 Task: Find connections with filter location Pergamino with filter topic #family with filter profile language English with filter current company Yara International with filter school Janardan Rai Nagar Rajasthan Vidyapeeth University with filter industry Wood Product Manufacturing with filter service category Video Production with filter keywords title Music Producer
Action: Mouse moved to (533, 108)
Screenshot: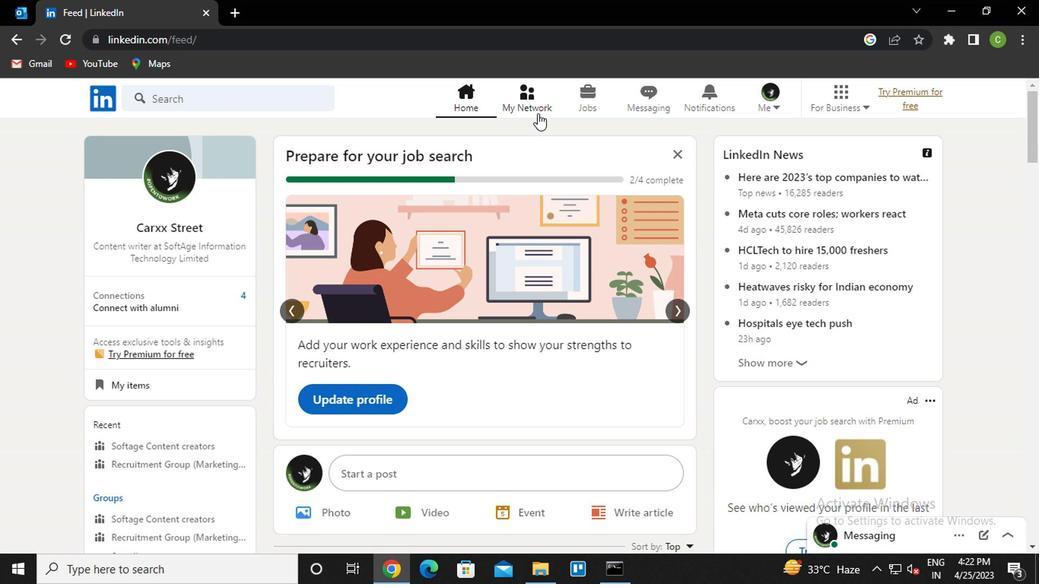 
Action: Mouse pressed left at (533, 108)
Screenshot: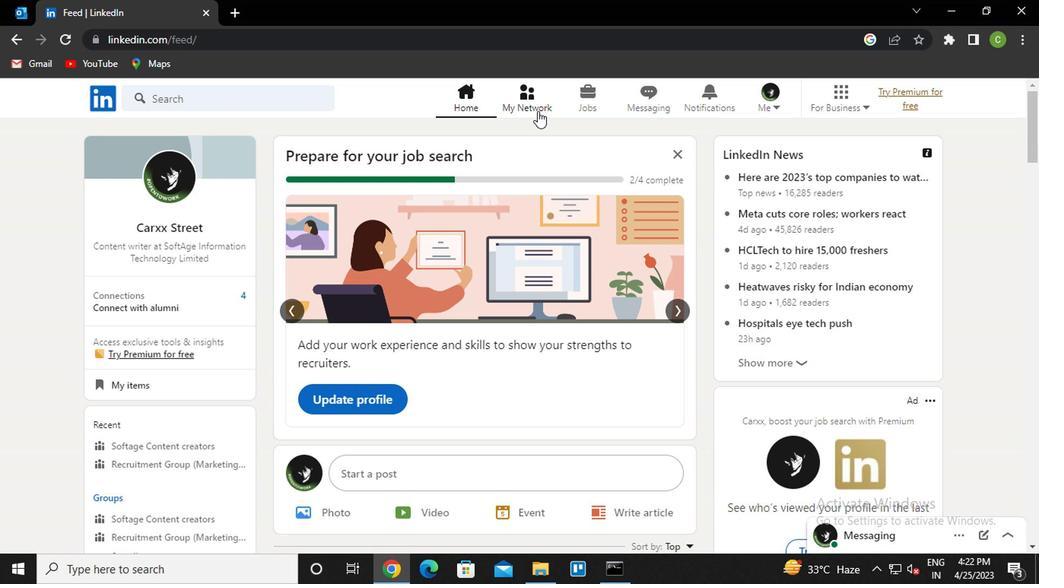 
Action: Mouse moved to (186, 193)
Screenshot: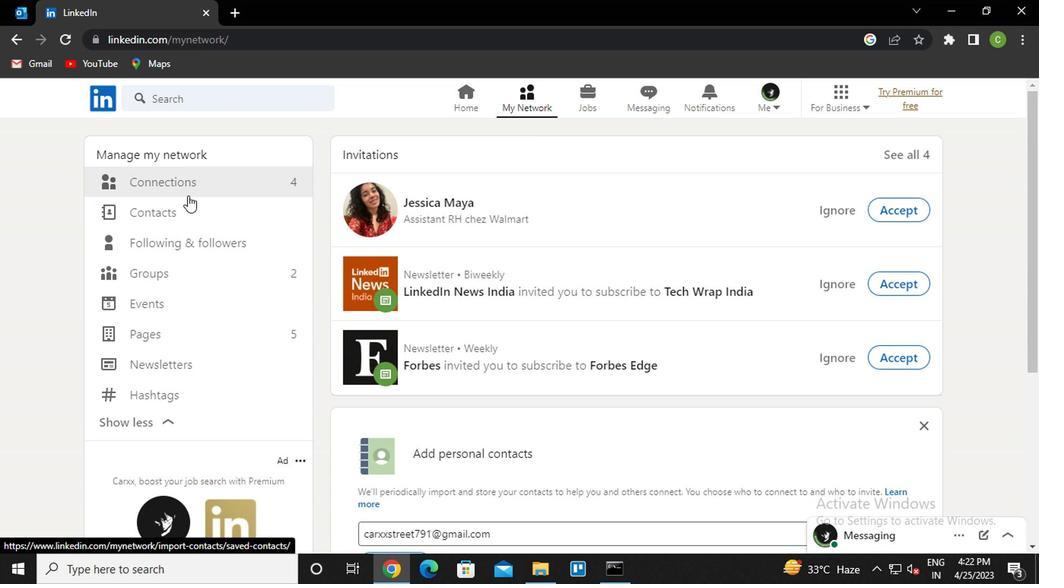 
Action: Mouse pressed left at (186, 193)
Screenshot: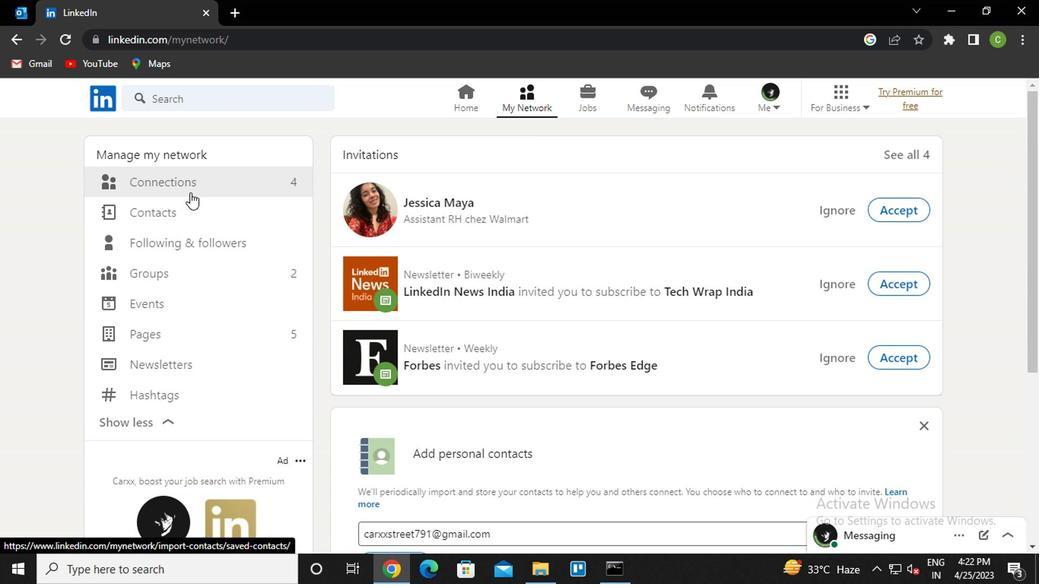 
Action: Mouse moved to (220, 190)
Screenshot: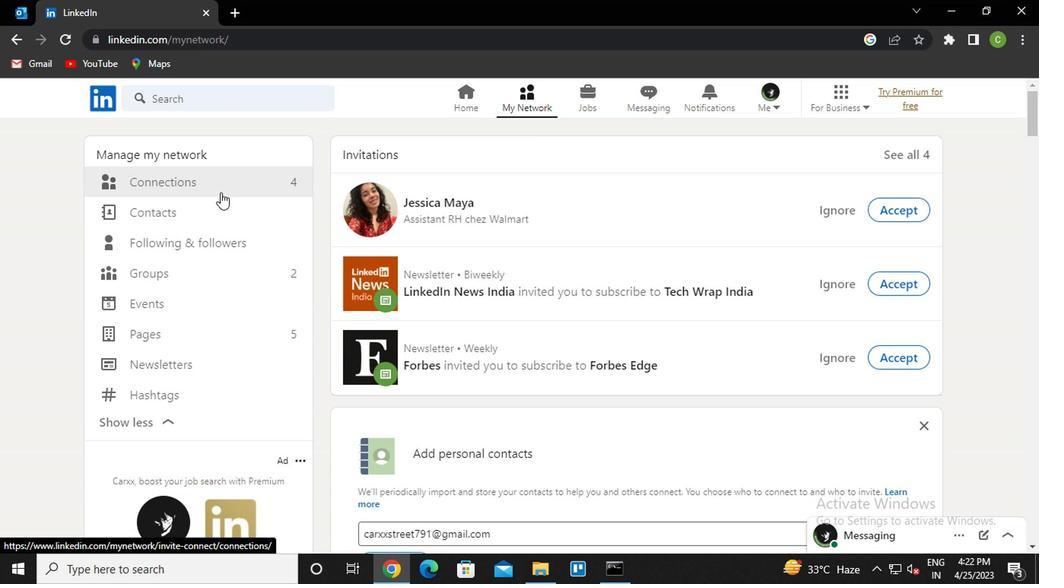
Action: Mouse pressed left at (220, 190)
Screenshot: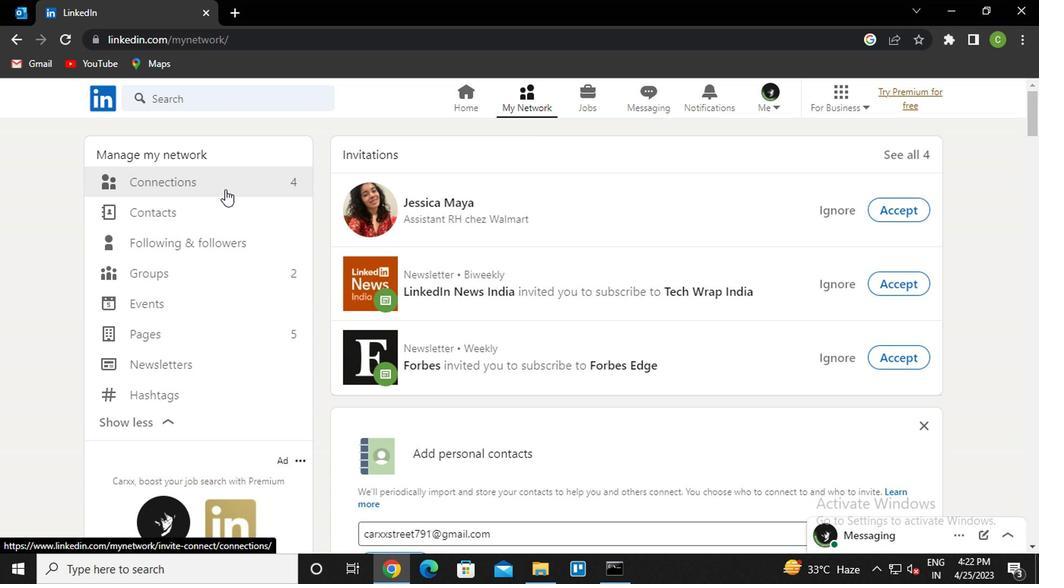 
Action: Mouse moved to (653, 189)
Screenshot: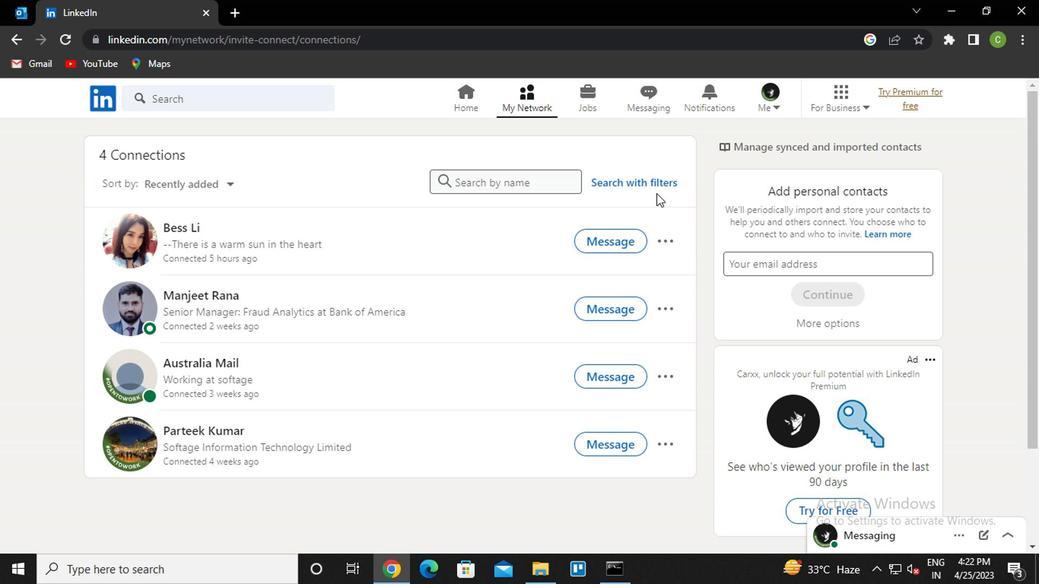 
Action: Mouse pressed left at (653, 189)
Screenshot: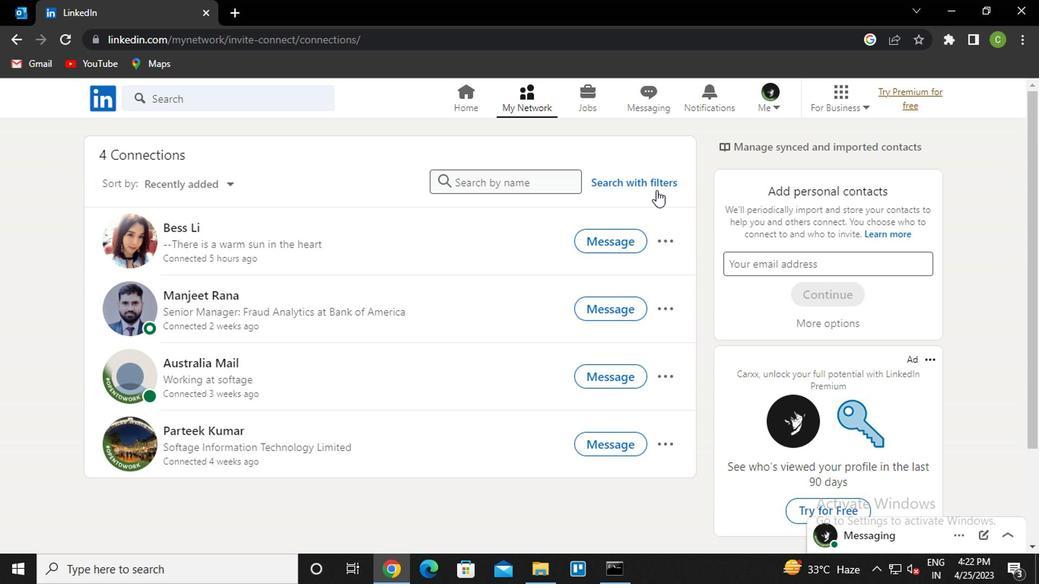
Action: Mouse moved to (514, 143)
Screenshot: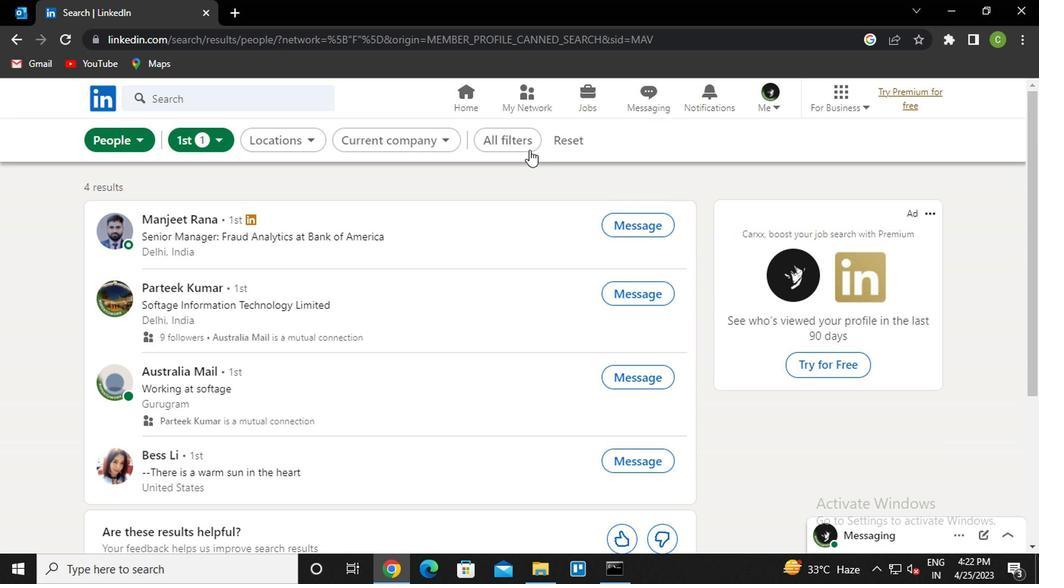 
Action: Mouse pressed left at (514, 143)
Screenshot: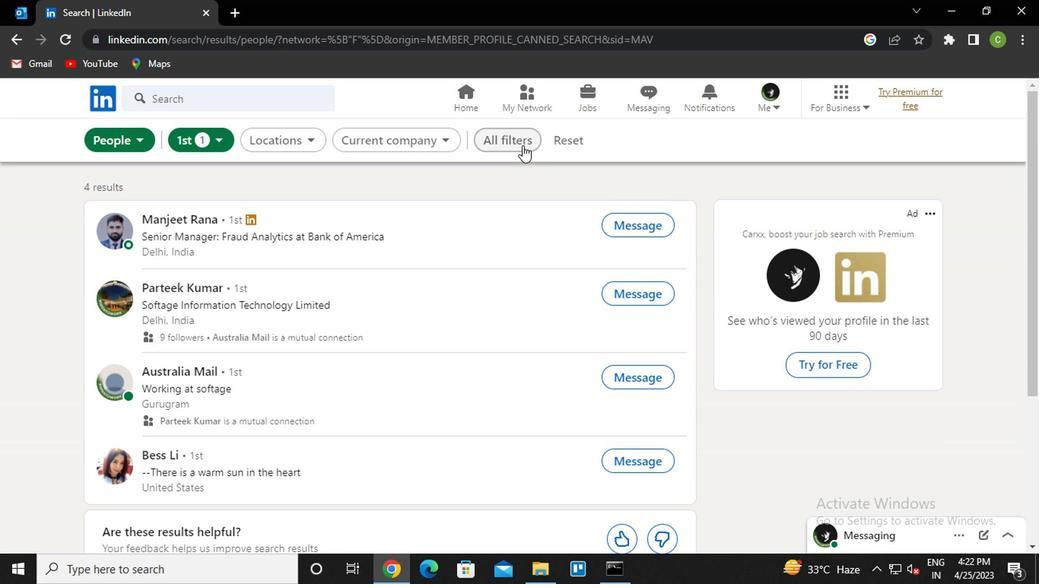
Action: Mouse moved to (779, 311)
Screenshot: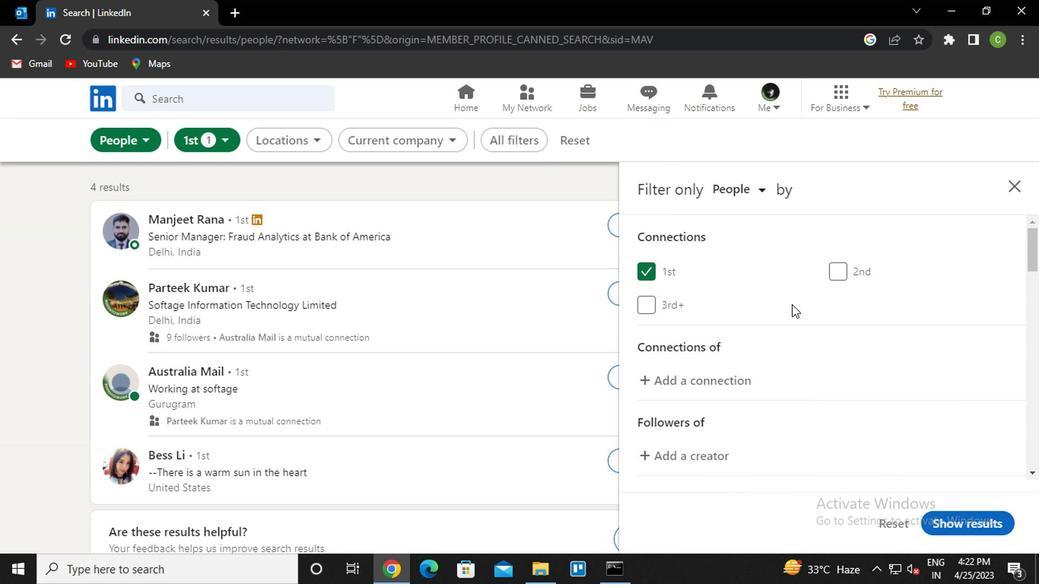 
Action: Mouse scrolled (779, 310) with delta (0, 0)
Screenshot: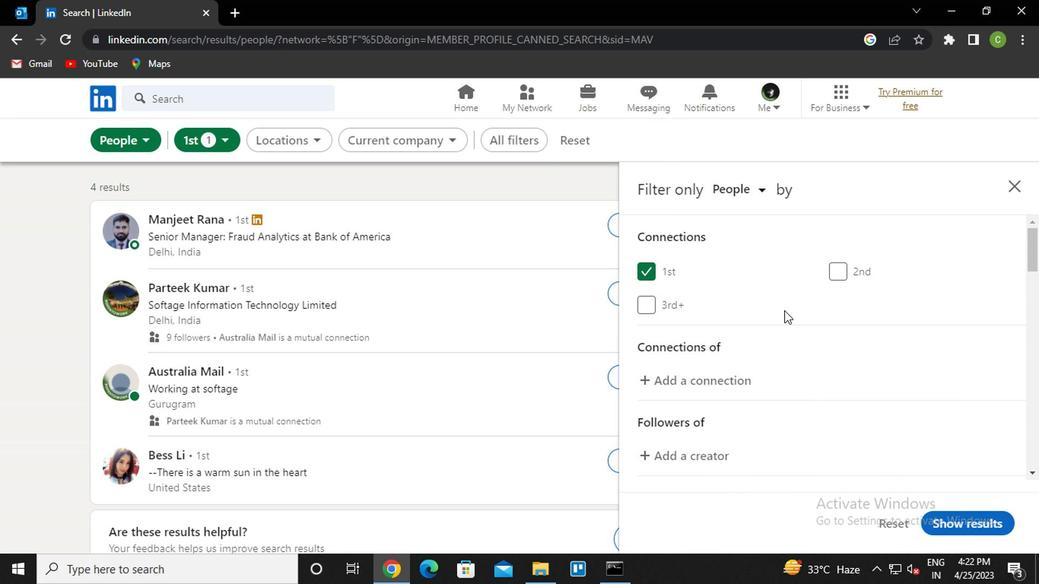 
Action: Mouse scrolled (779, 310) with delta (0, 0)
Screenshot: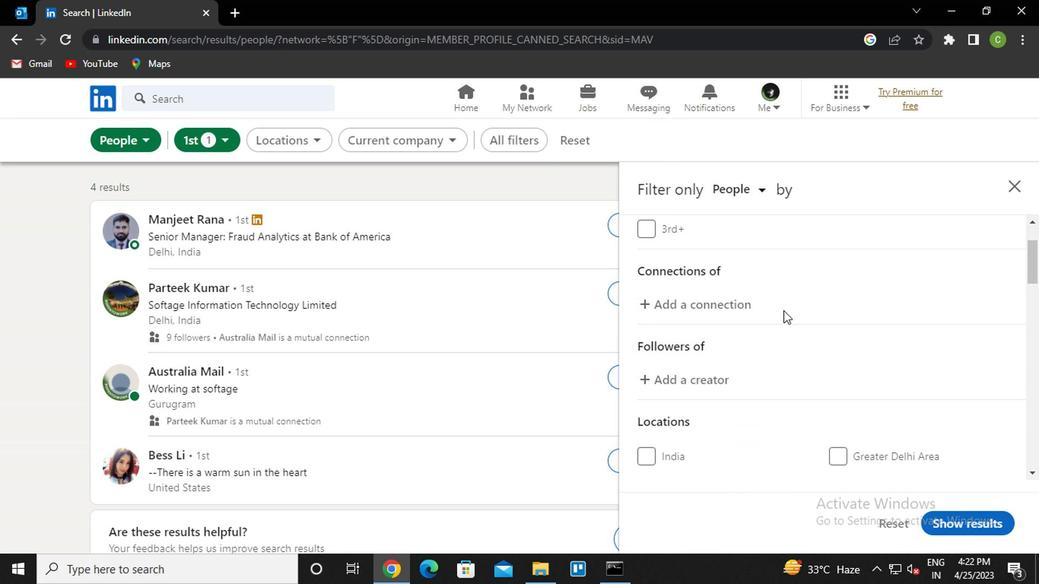 
Action: Mouse moved to (788, 330)
Screenshot: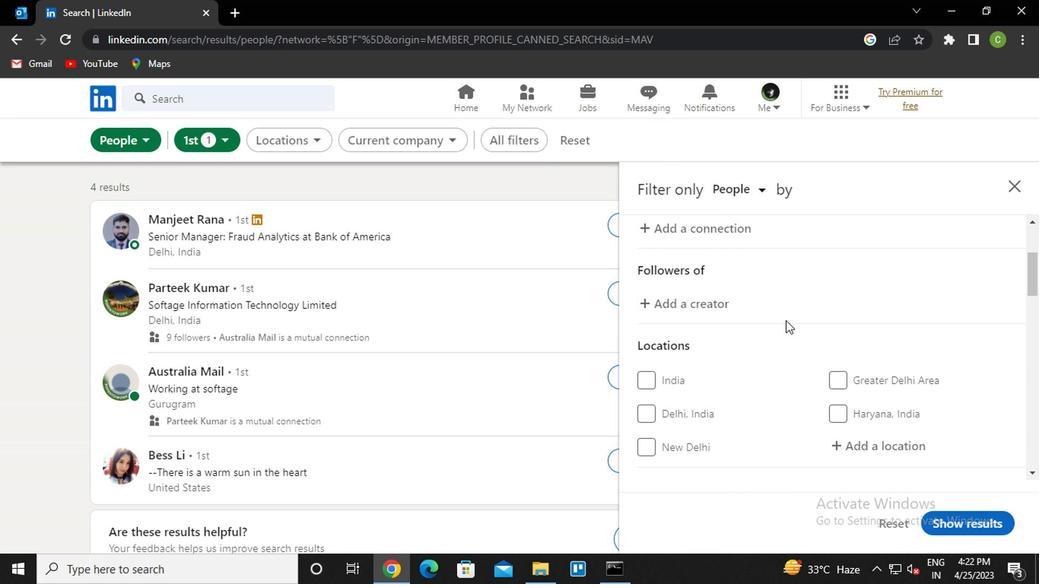 
Action: Mouse scrolled (788, 329) with delta (0, -1)
Screenshot: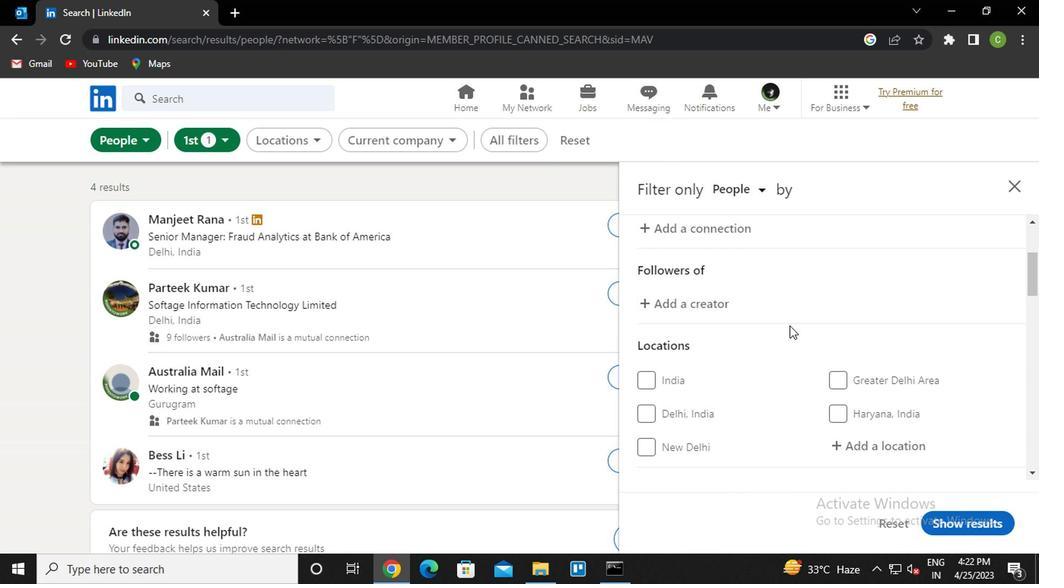 
Action: Mouse moved to (860, 375)
Screenshot: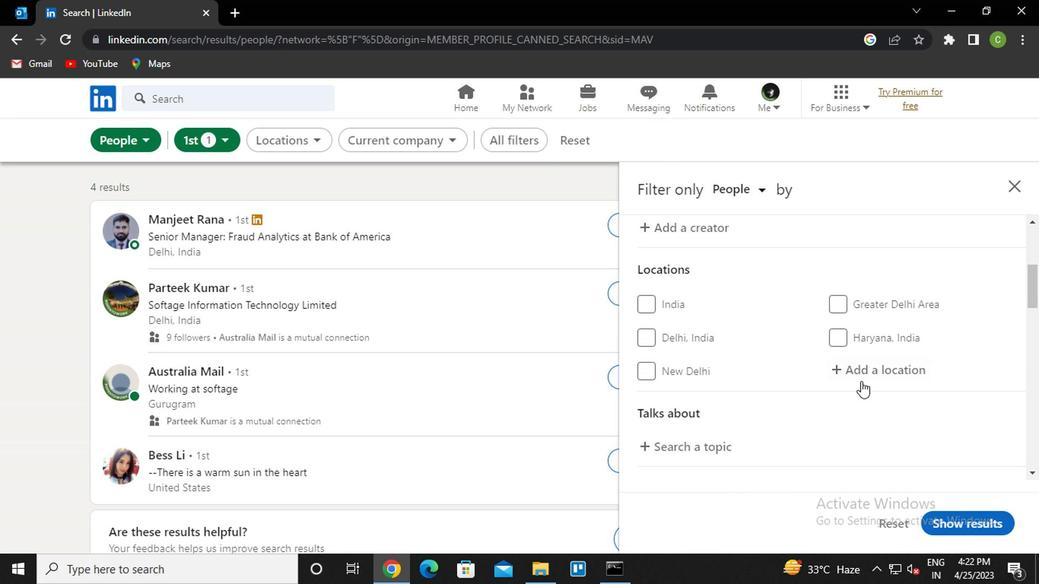 
Action: Mouse pressed left at (860, 375)
Screenshot: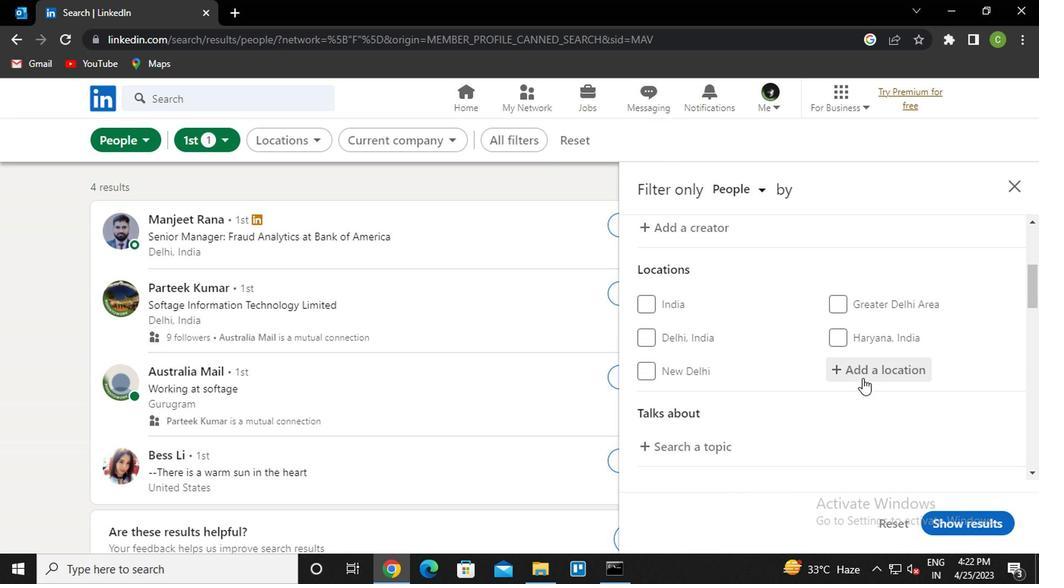 
Action: Key pressed p<Key.caps_lock>ergamino<Key.down><Key.enter>
Screenshot: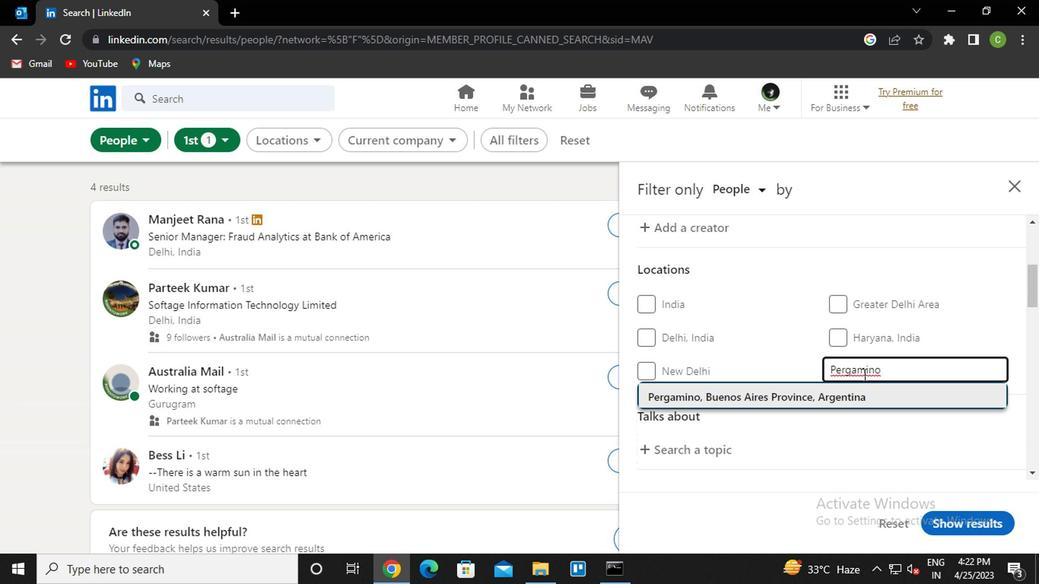 
Action: Mouse moved to (862, 427)
Screenshot: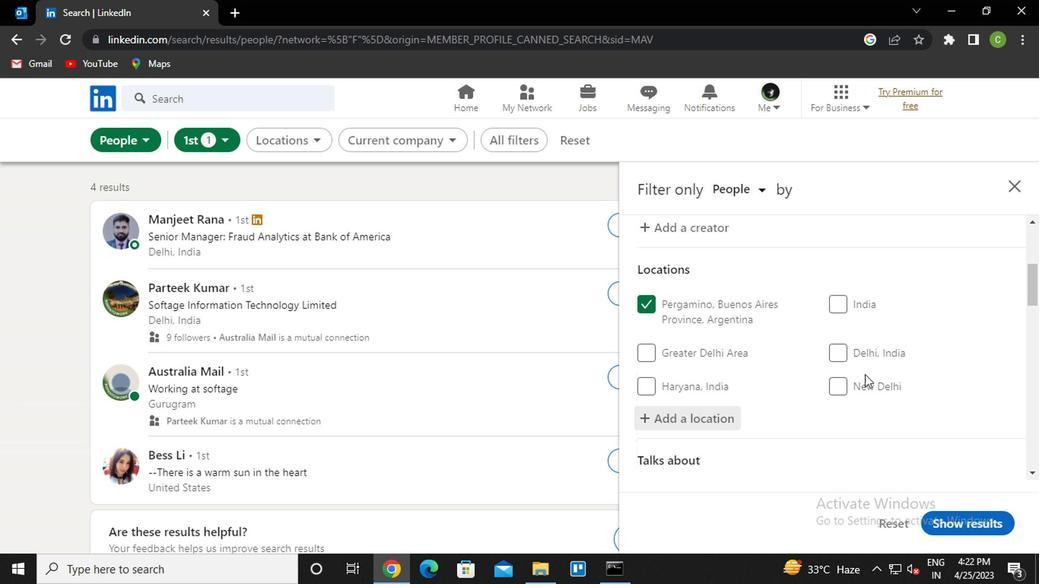
Action: Mouse scrolled (862, 425) with delta (0, -1)
Screenshot: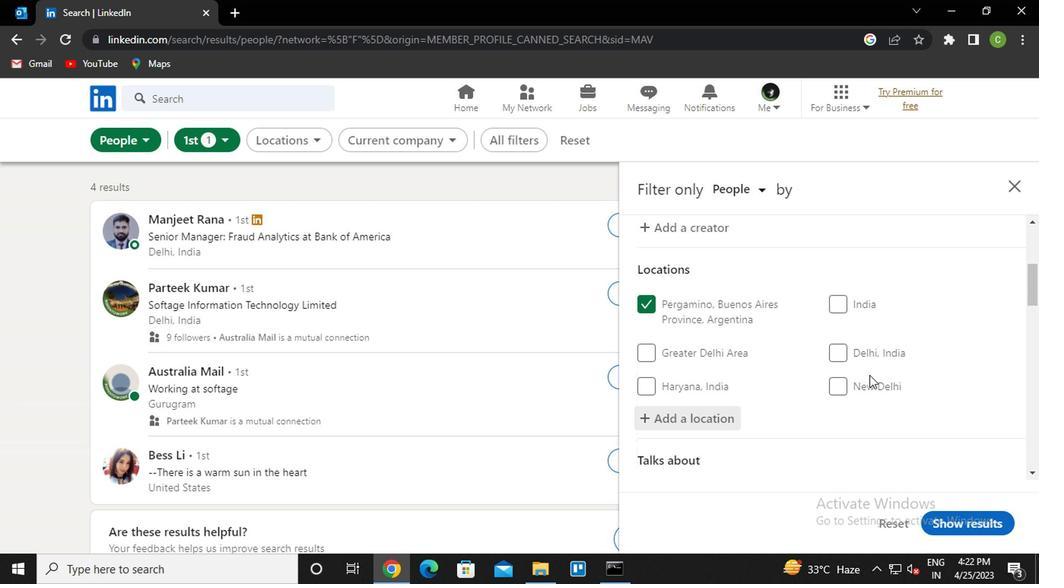 
Action: Mouse moved to (847, 427)
Screenshot: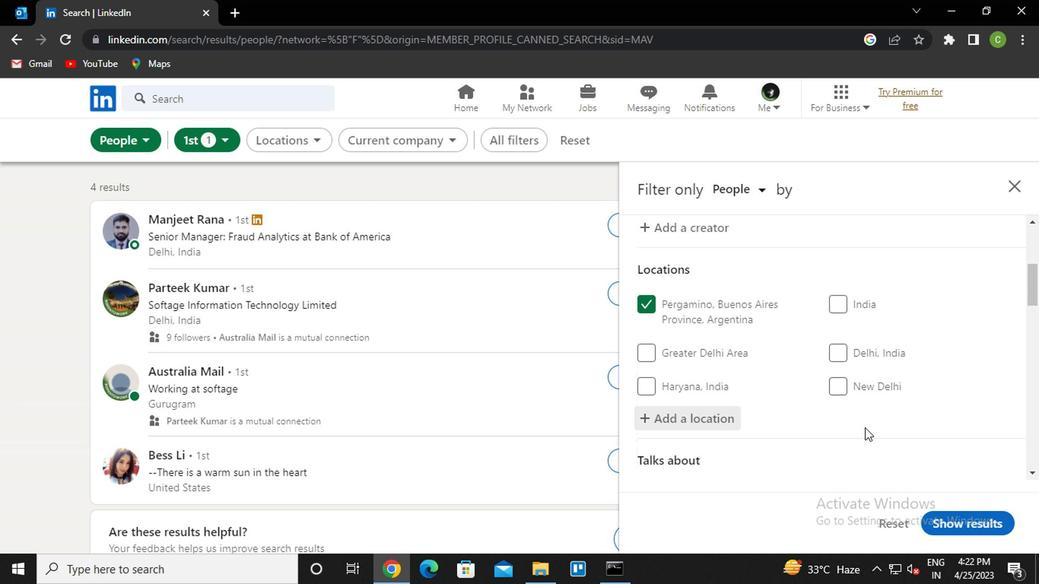 
Action: Mouse scrolled (847, 427) with delta (0, 0)
Screenshot: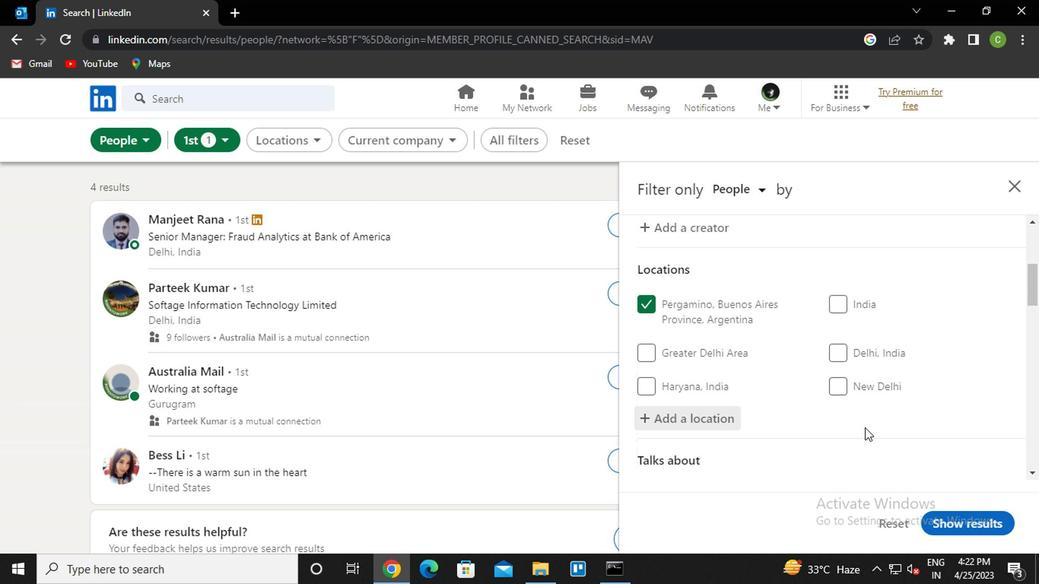 
Action: Mouse moved to (709, 337)
Screenshot: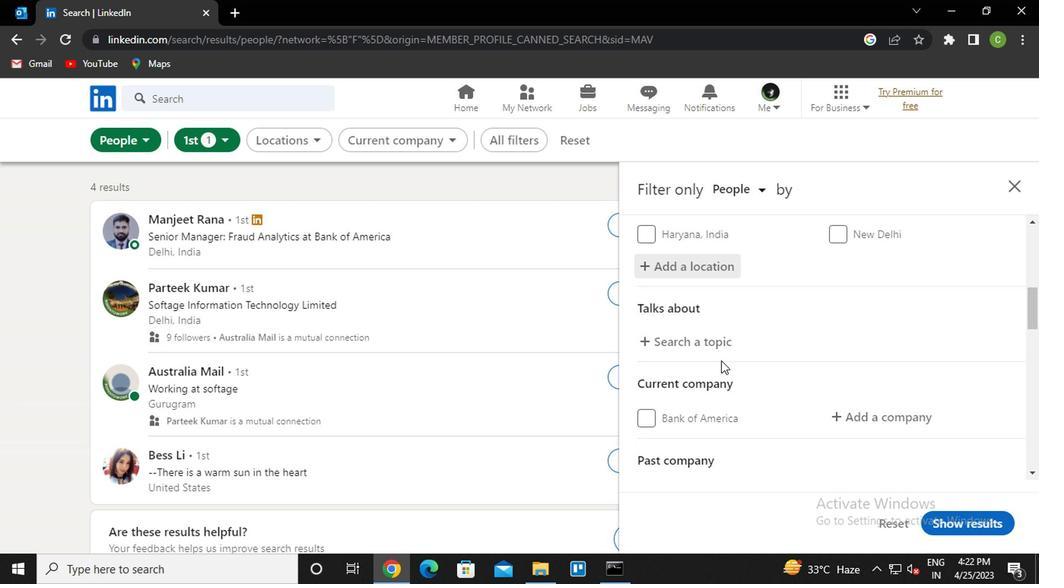 
Action: Mouse pressed left at (709, 337)
Screenshot: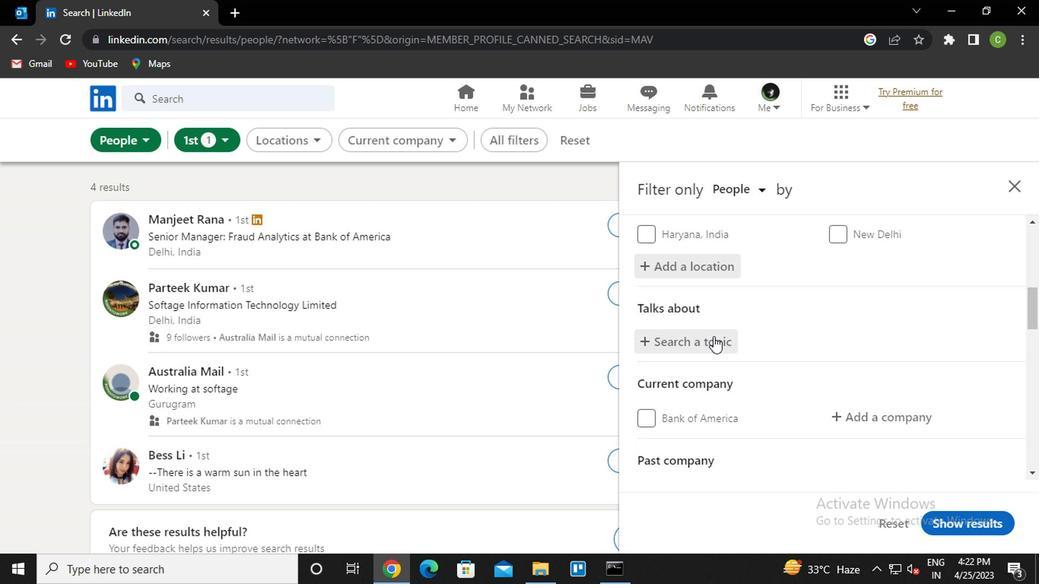 
Action: Key pressed <Key.caps_lock>f<Key.caps_lock>amily<Key.down><Key.enter>
Screenshot: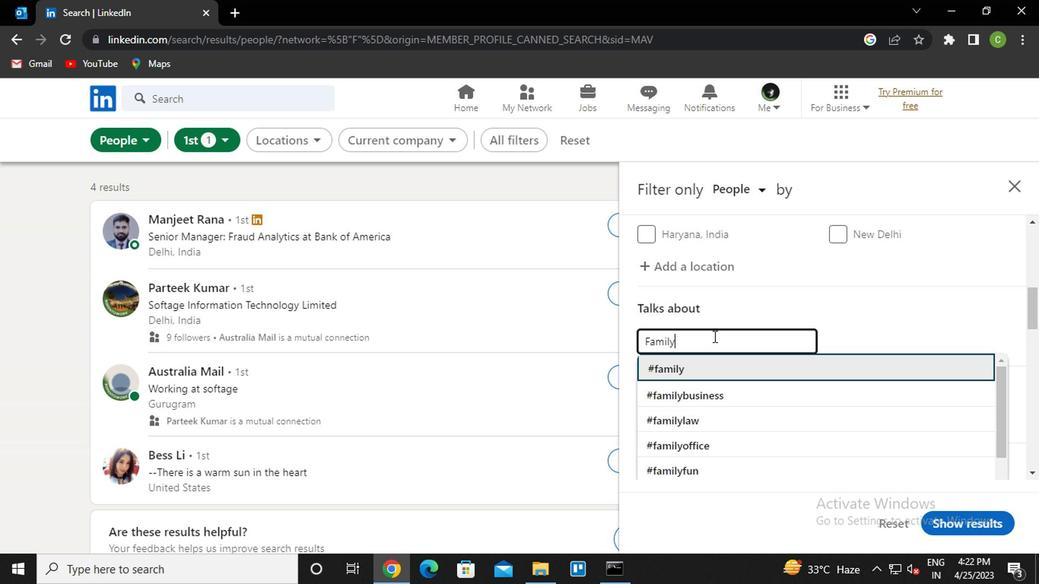 
Action: Mouse scrolled (709, 336) with delta (0, 0)
Screenshot: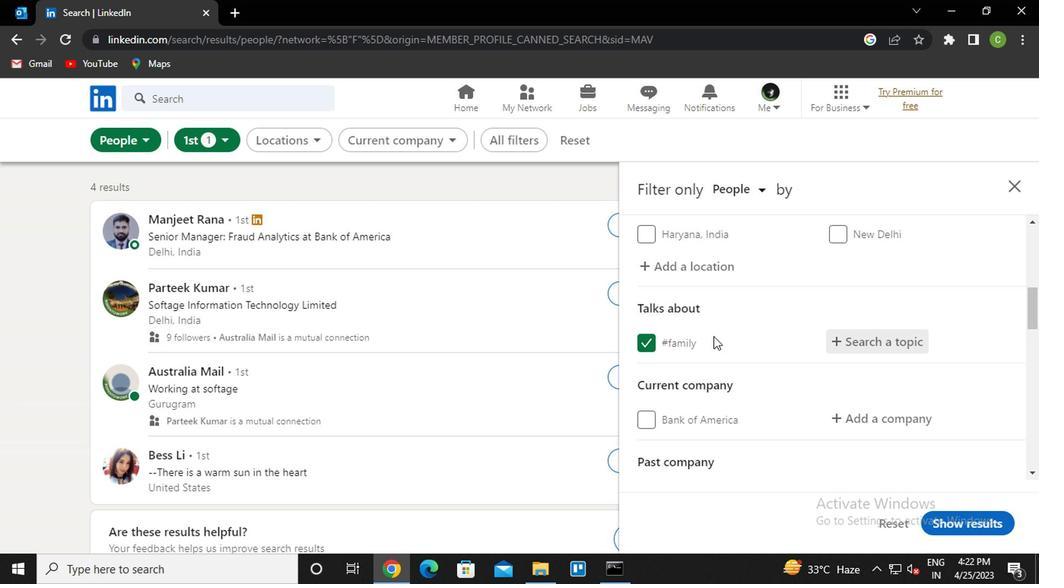 
Action: Mouse scrolled (709, 336) with delta (0, 0)
Screenshot: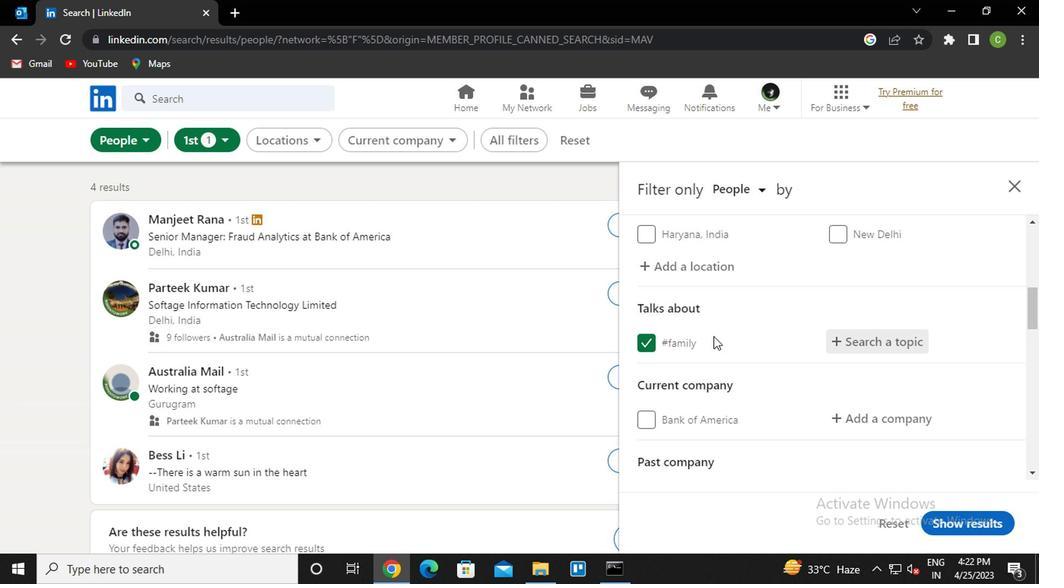 
Action: Mouse scrolled (709, 336) with delta (0, 0)
Screenshot: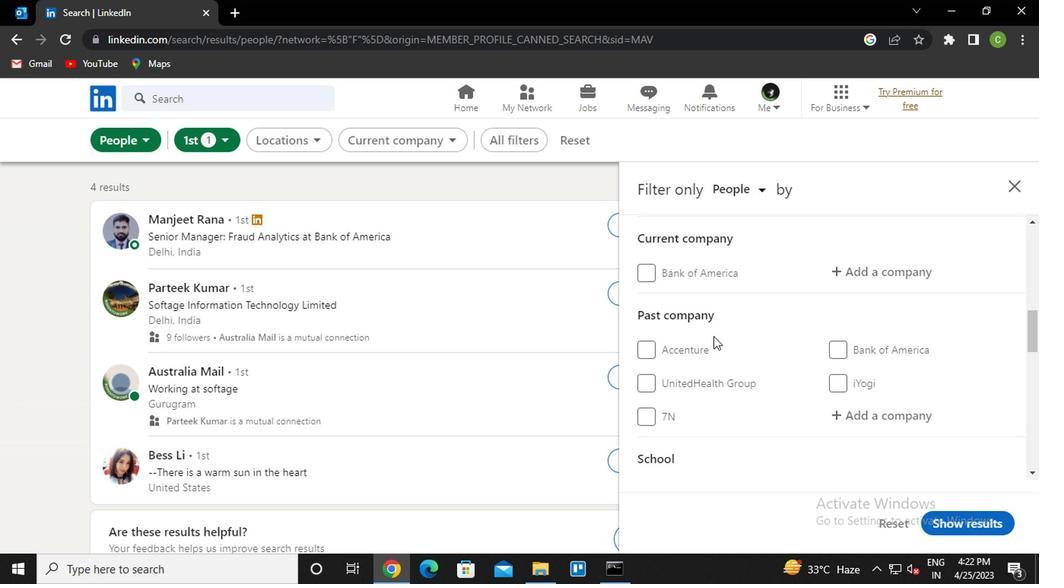 
Action: Mouse moved to (709, 337)
Screenshot: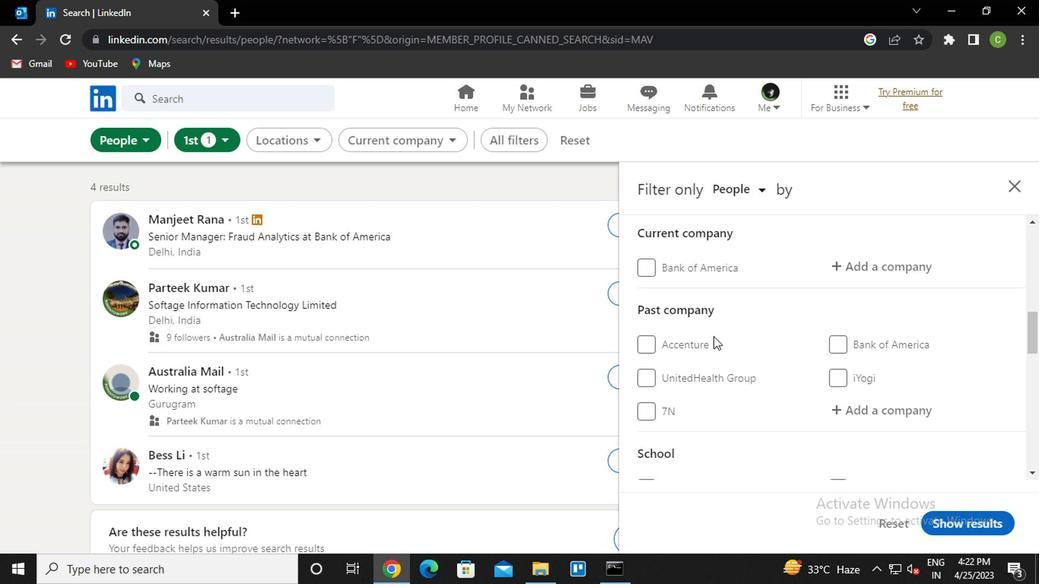 
Action: Mouse scrolled (709, 336) with delta (0, 0)
Screenshot: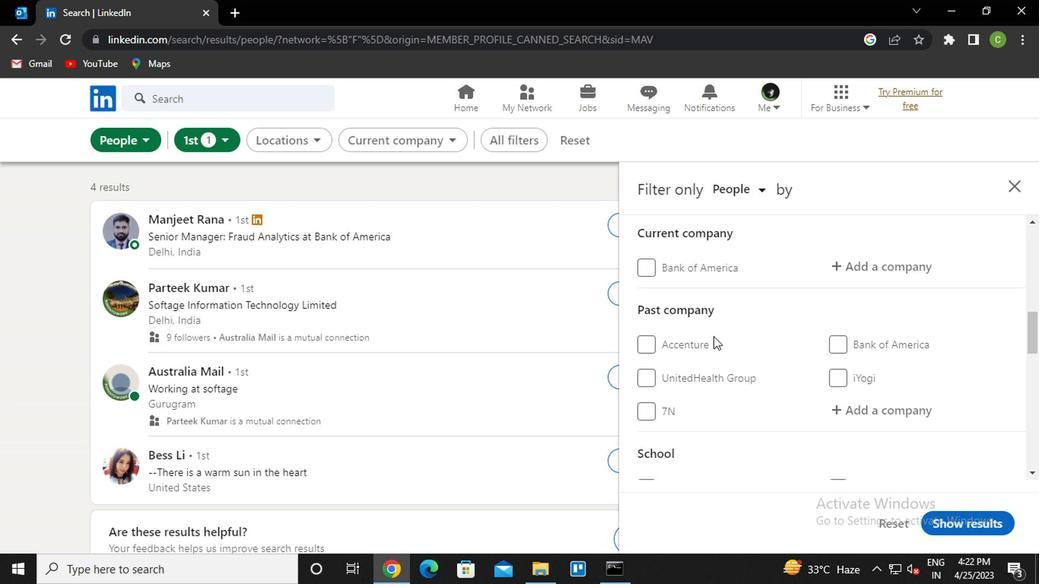 
Action: Mouse moved to (709, 335)
Screenshot: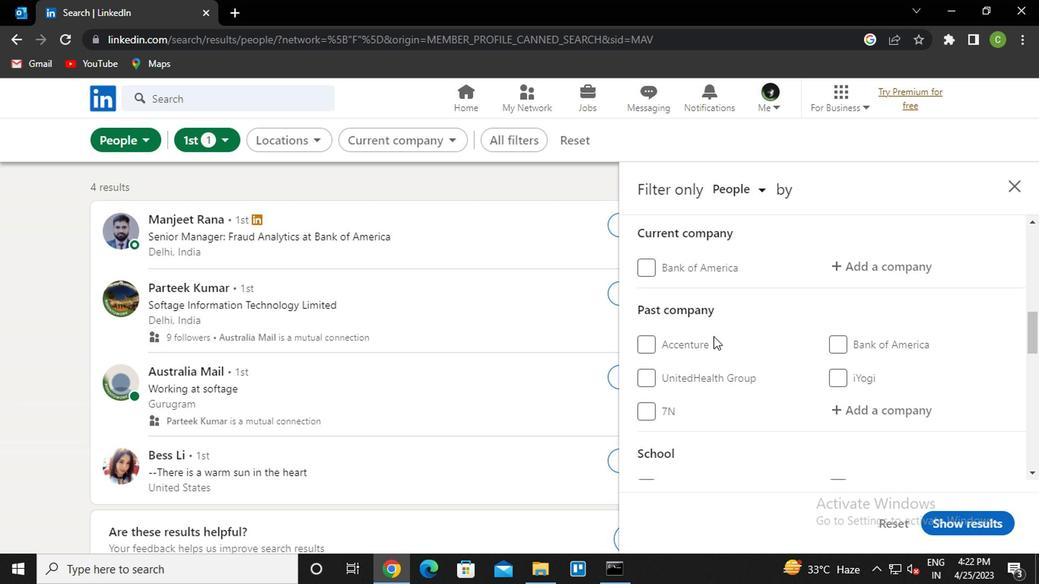 
Action: Mouse scrolled (709, 335) with delta (0, 0)
Screenshot: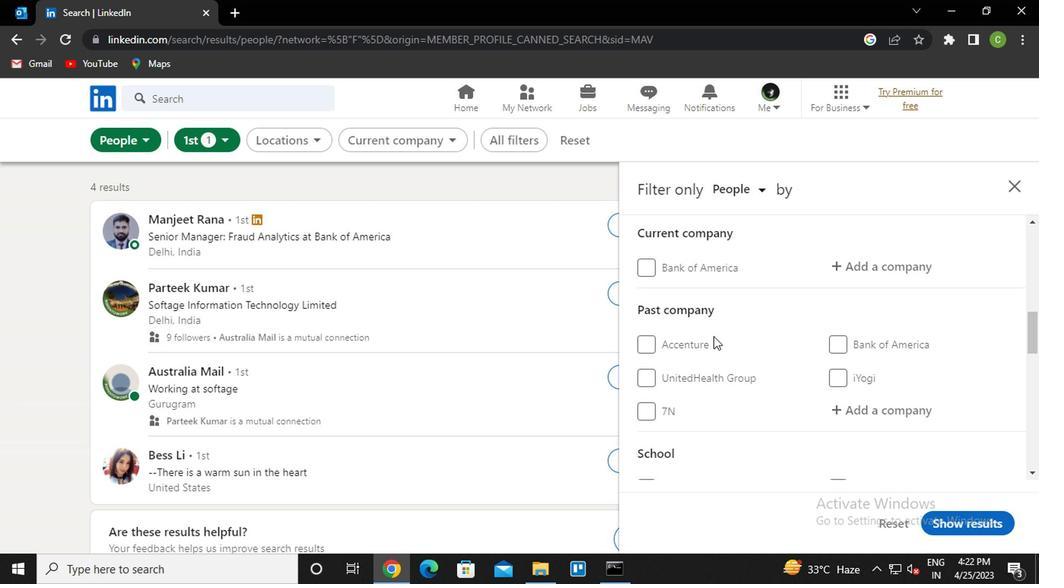 
Action: Mouse scrolled (709, 335) with delta (0, 0)
Screenshot: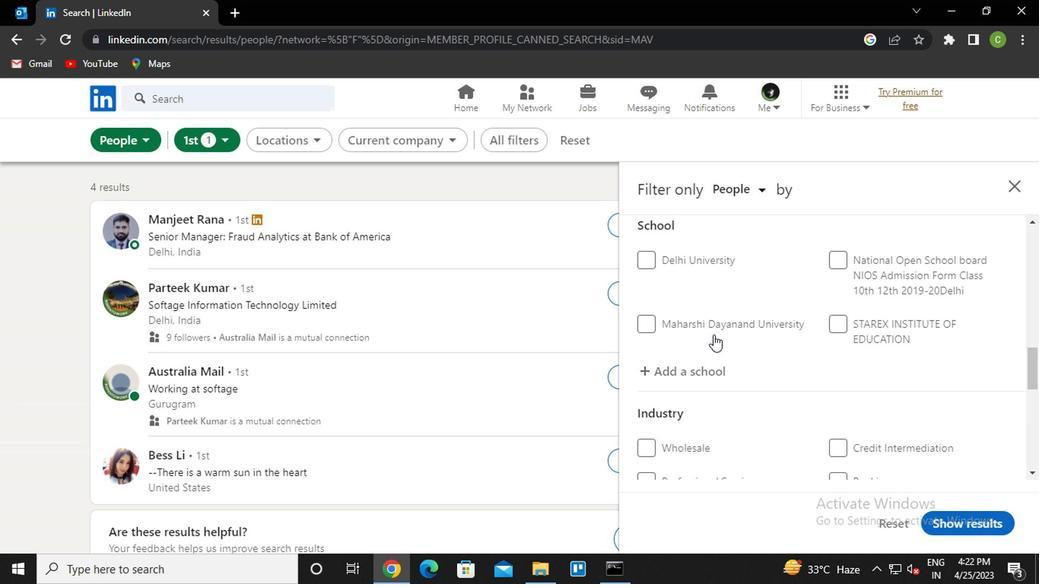 
Action: Mouse moved to (721, 335)
Screenshot: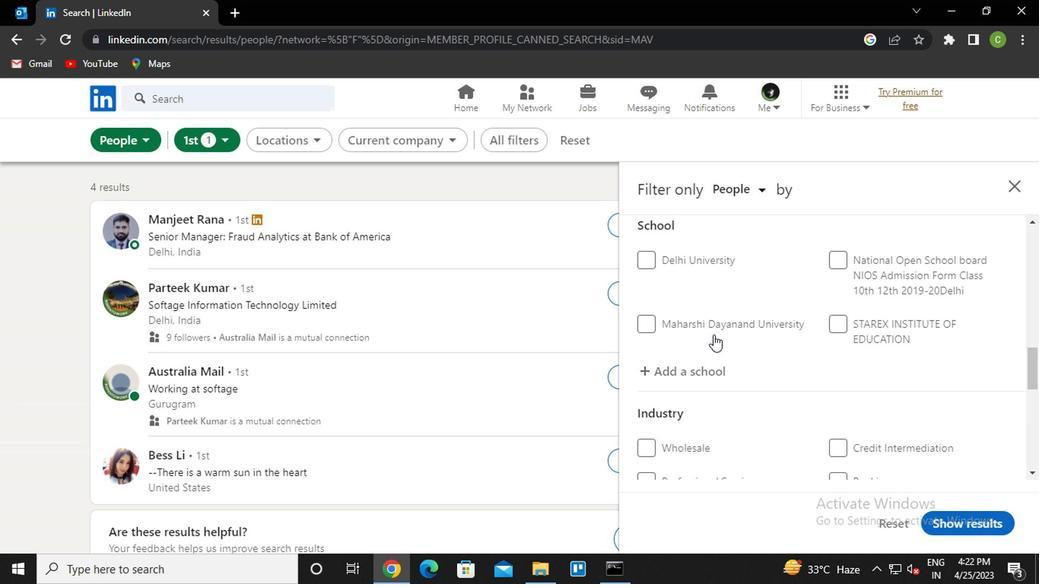 
Action: Mouse scrolled (721, 335) with delta (0, 0)
Screenshot: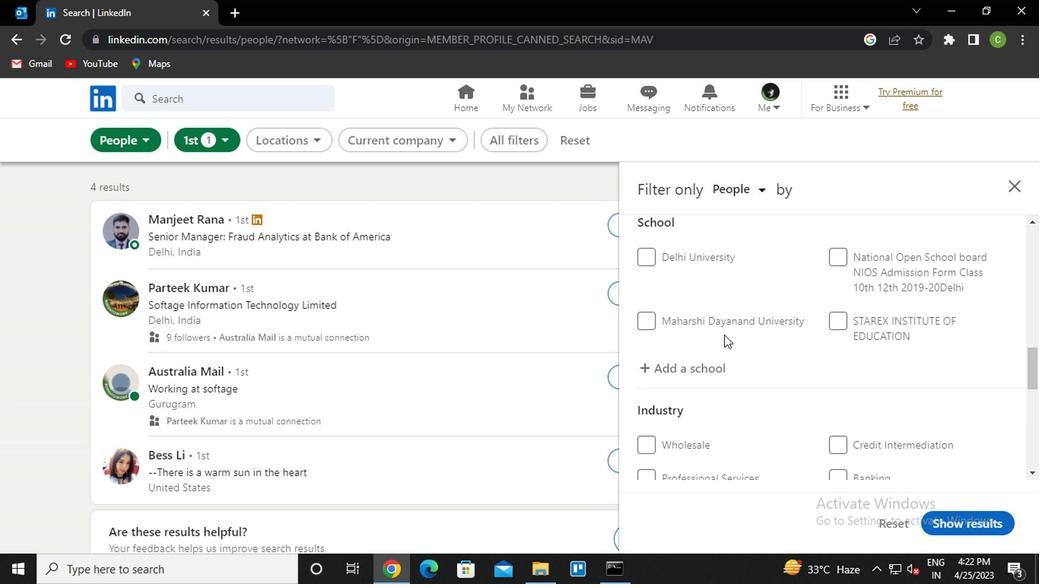 
Action: Mouse moved to (646, 430)
Screenshot: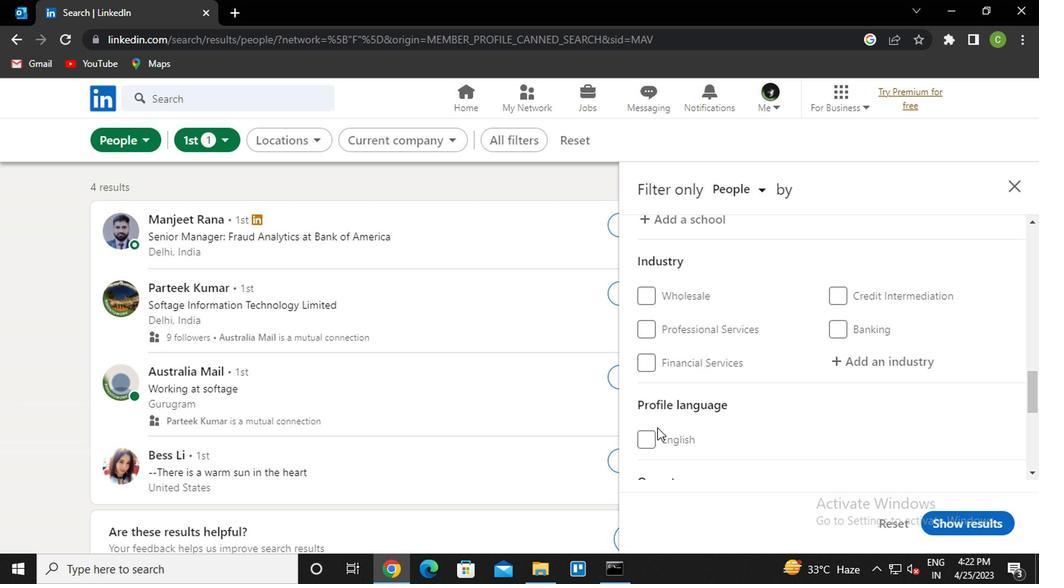 
Action: Mouse pressed left at (646, 430)
Screenshot: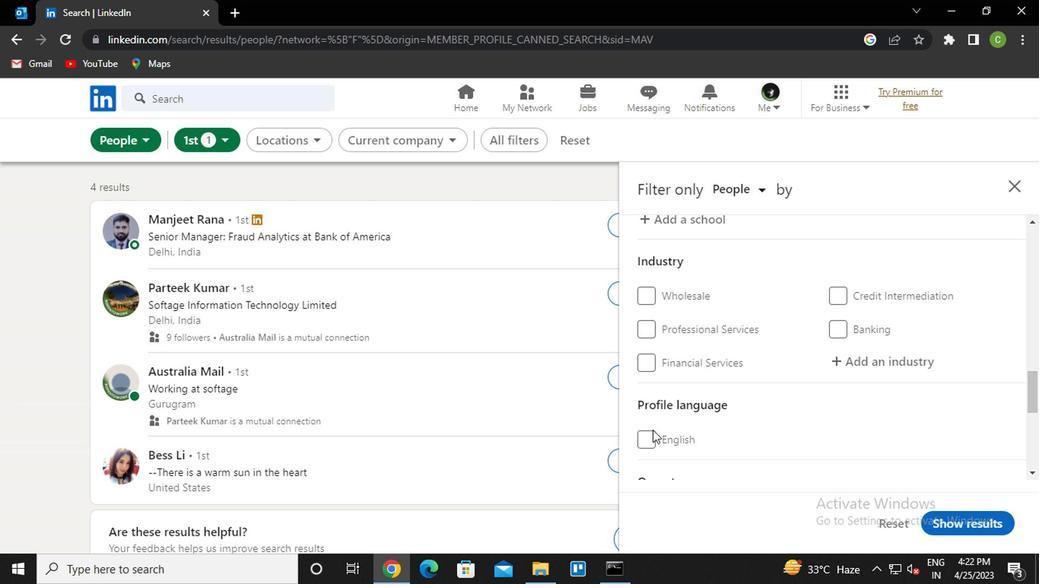 
Action: Mouse moved to (740, 362)
Screenshot: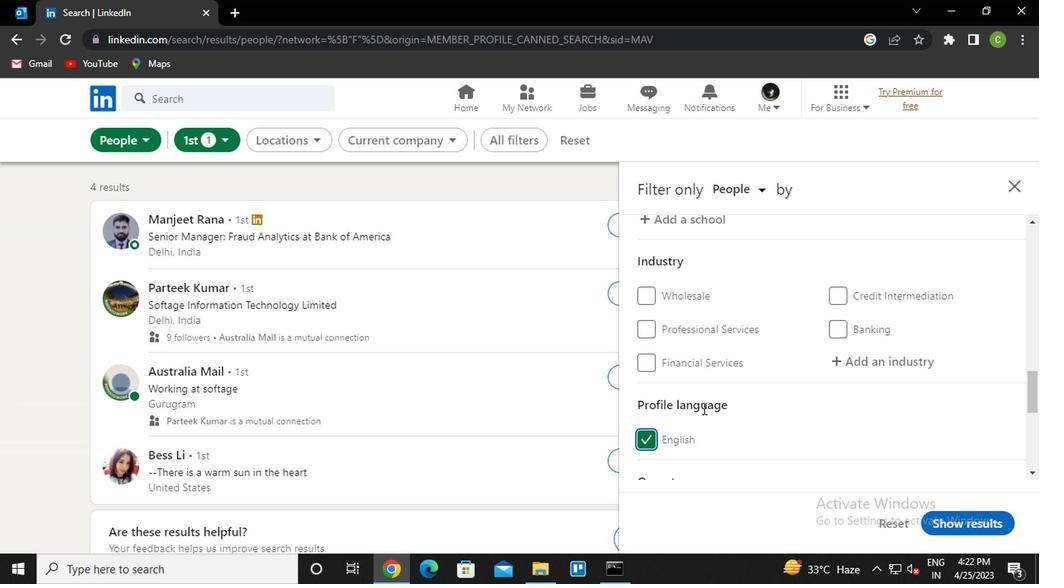 
Action: Mouse scrolled (740, 363) with delta (0, 1)
Screenshot: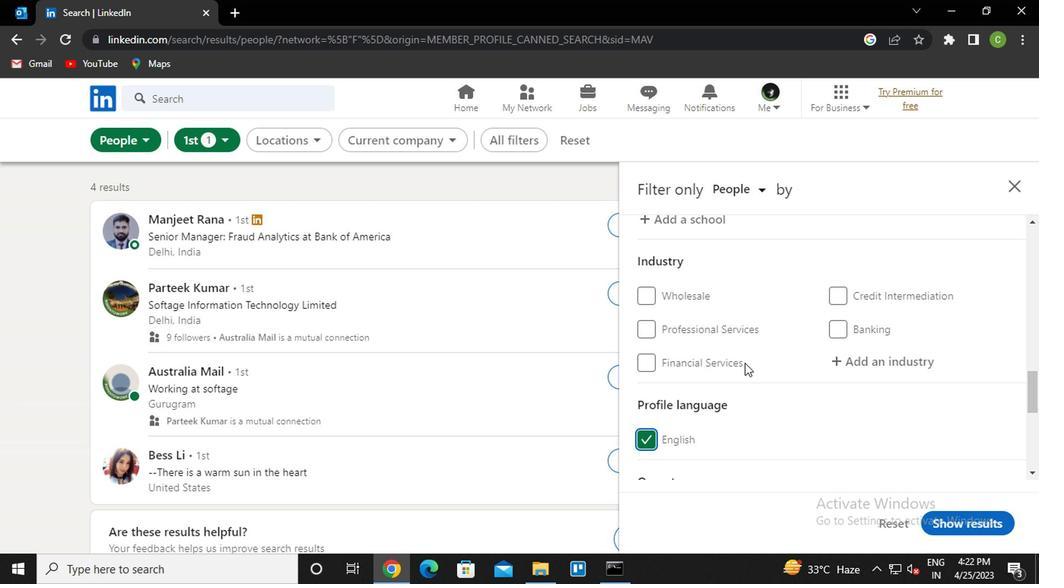 
Action: Mouse scrolled (740, 363) with delta (0, 1)
Screenshot: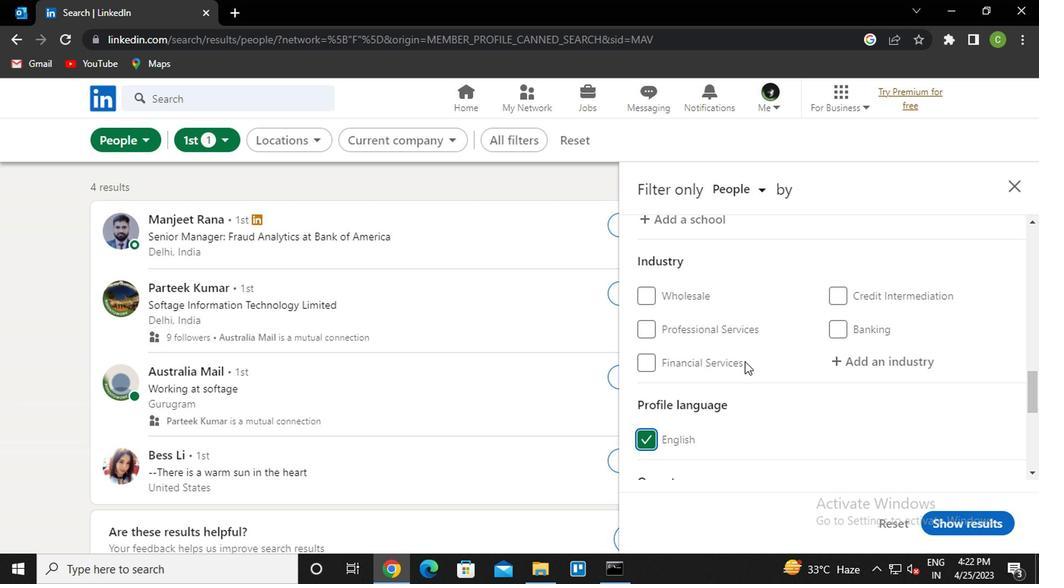 
Action: Mouse scrolled (740, 363) with delta (0, 1)
Screenshot: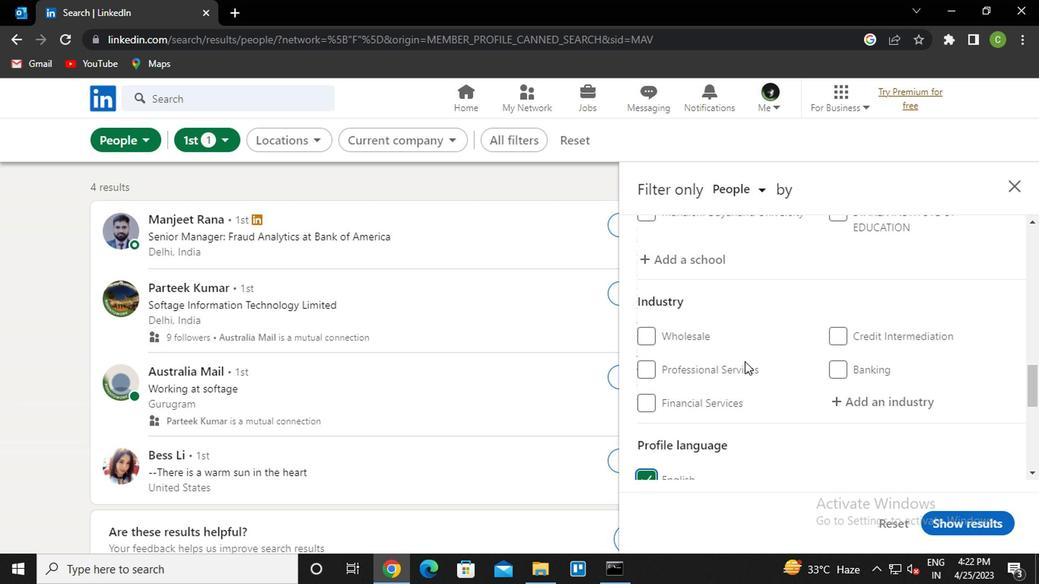 
Action: Mouse scrolled (740, 363) with delta (0, 1)
Screenshot: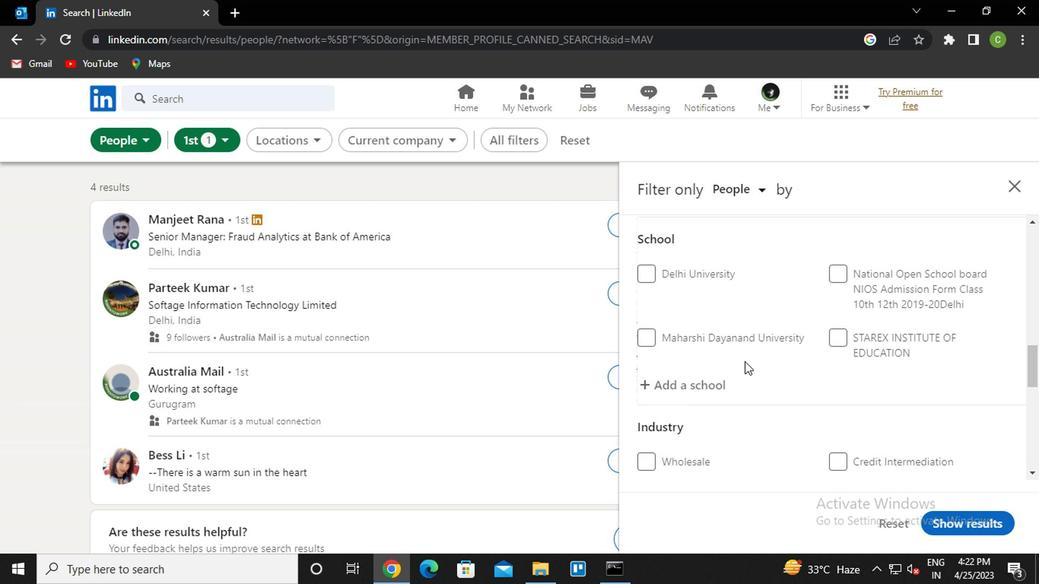 
Action: Mouse scrolled (740, 363) with delta (0, 1)
Screenshot: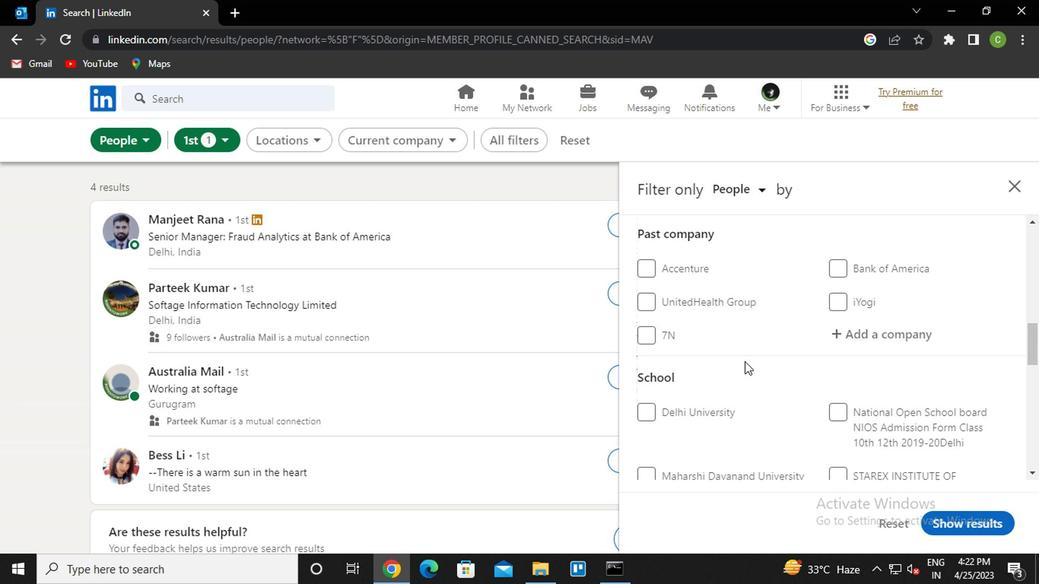
Action: Mouse scrolled (740, 363) with delta (0, 1)
Screenshot: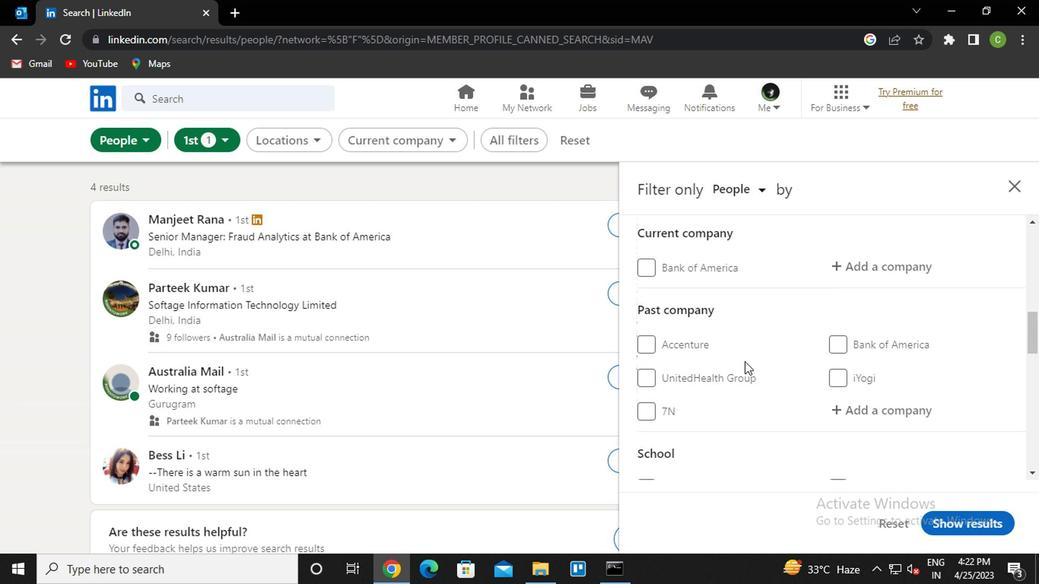 
Action: Mouse moved to (869, 346)
Screenshot: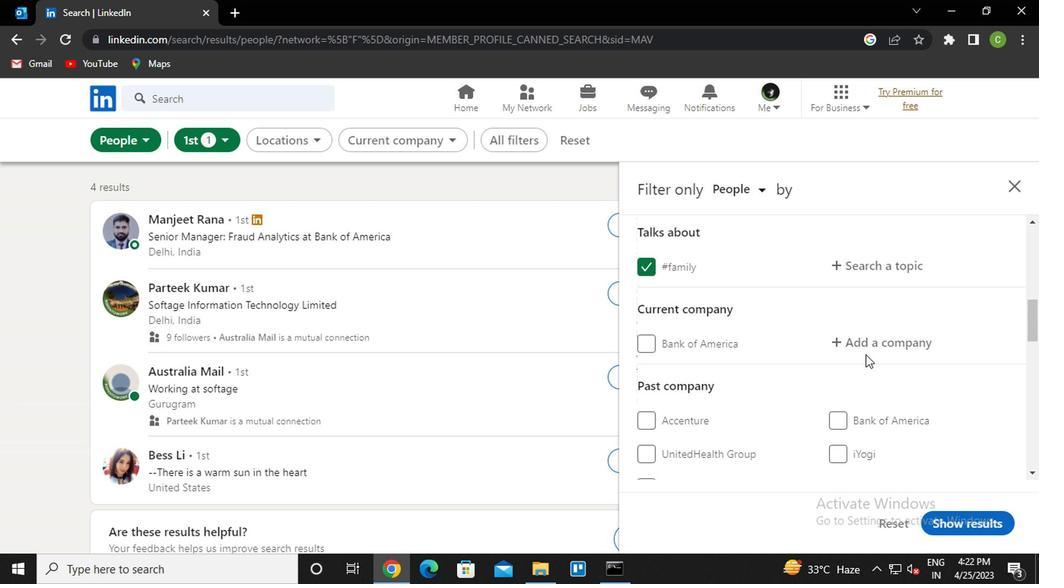 
Action: Mouse pressed left at (869, 346)
Screenshot: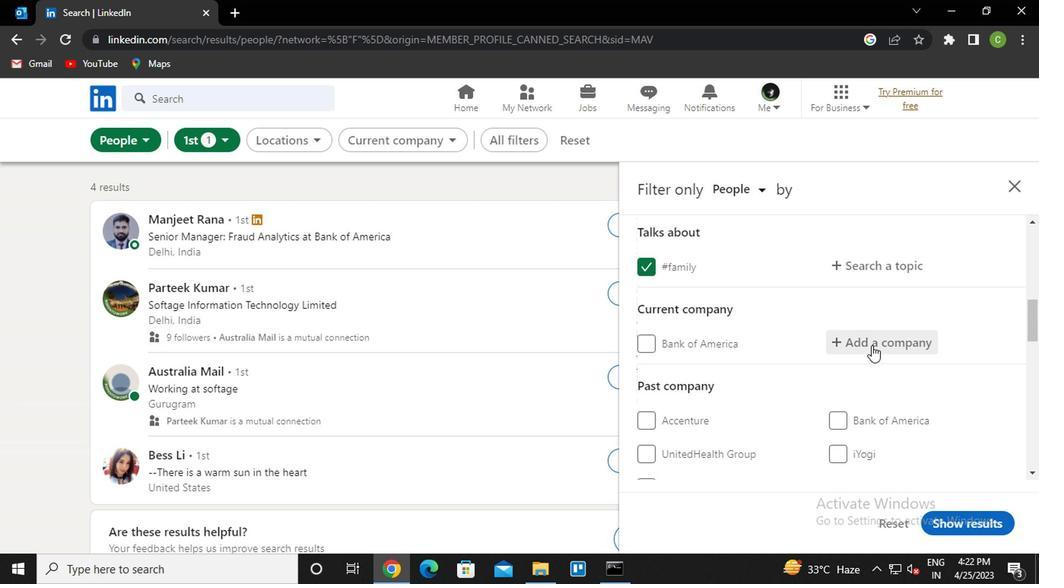 
Action: Key pressed <Key.caps_lock>y<Key.caps_lock>ara<Key.down><Key.enter>
Screenshot: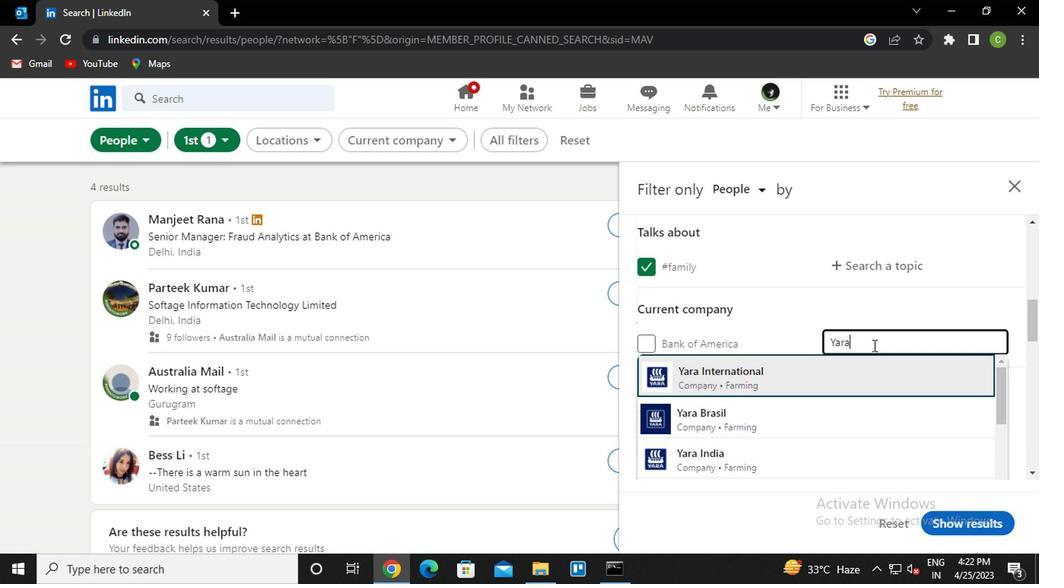 
Action: Mouse moved to (845, 376)
Screenshot: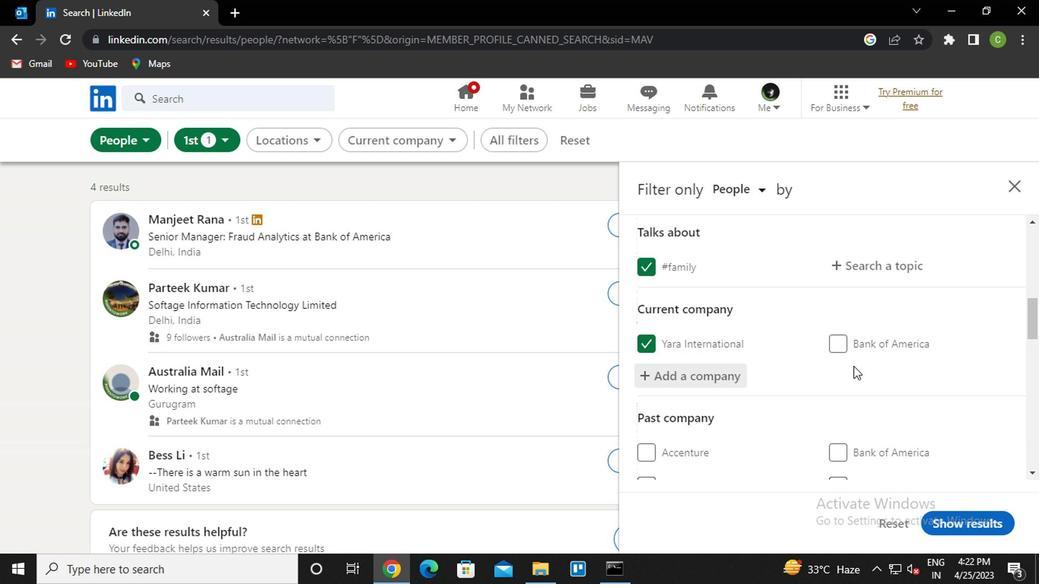 
Action: Mouse scrolled (845, 375) with delta (0, -1)
Screenshot: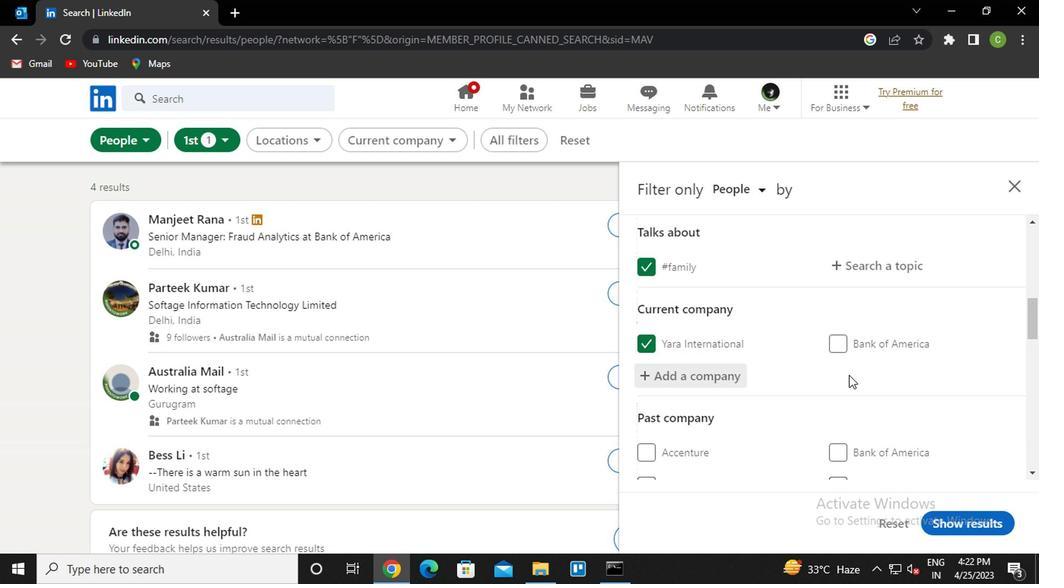 
Action: Mouse moved to (840, 390)
Screenshot: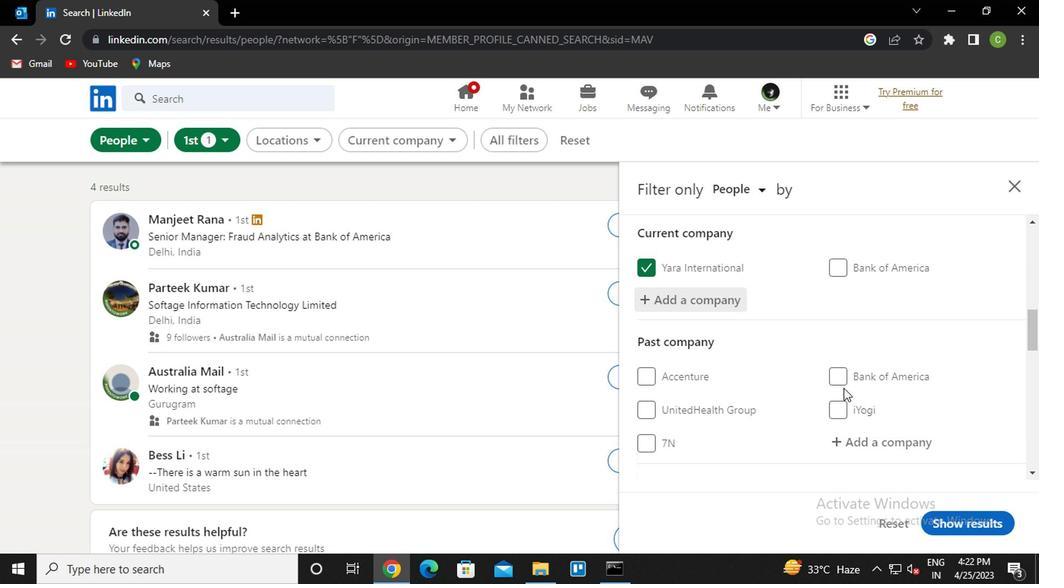 
Action: Mouse scrolled (840, 389) with delta (0, 0)
Screenshot: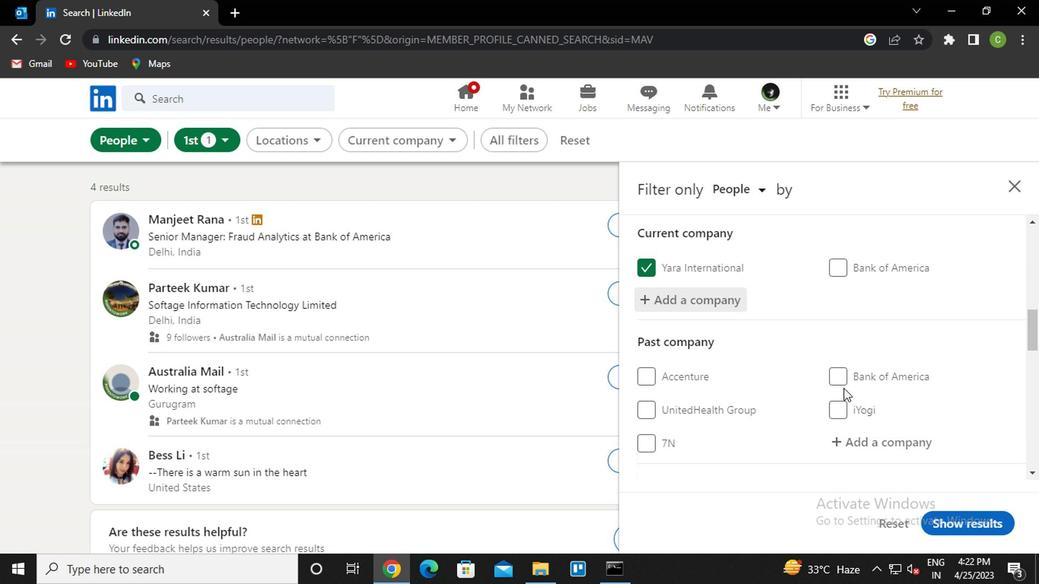 
Action: Mouse moved to (836, 397)
Screenshot: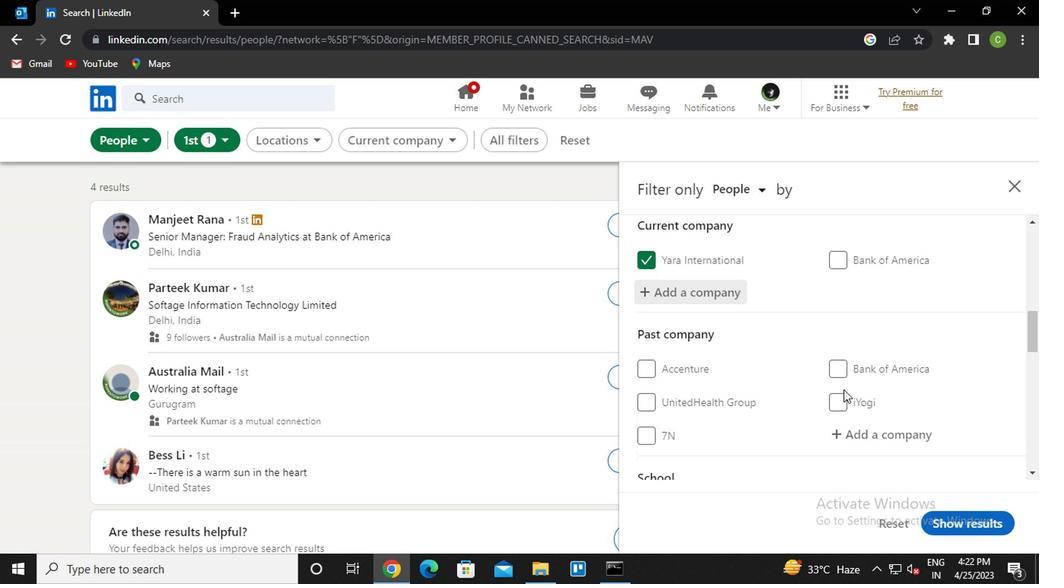 
Action: Mouse scrolled (836, 396) with delta (0, 0)
Screenshot: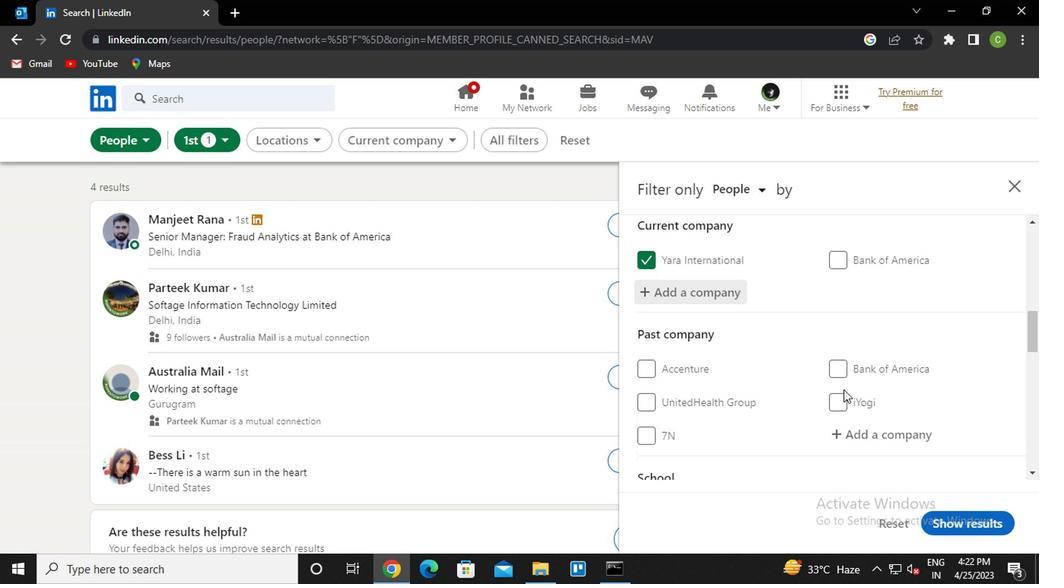 
Action: Mouse moved to (825, 411)
Screenshot: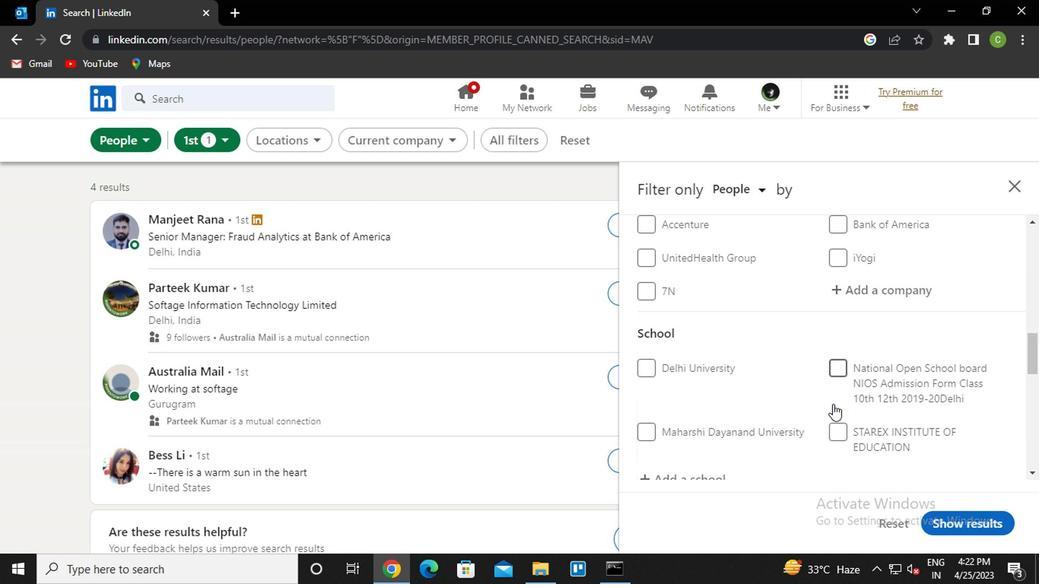 
Action: Mouse scrolled (825, 410) with delta (0, -1)
Screenshot: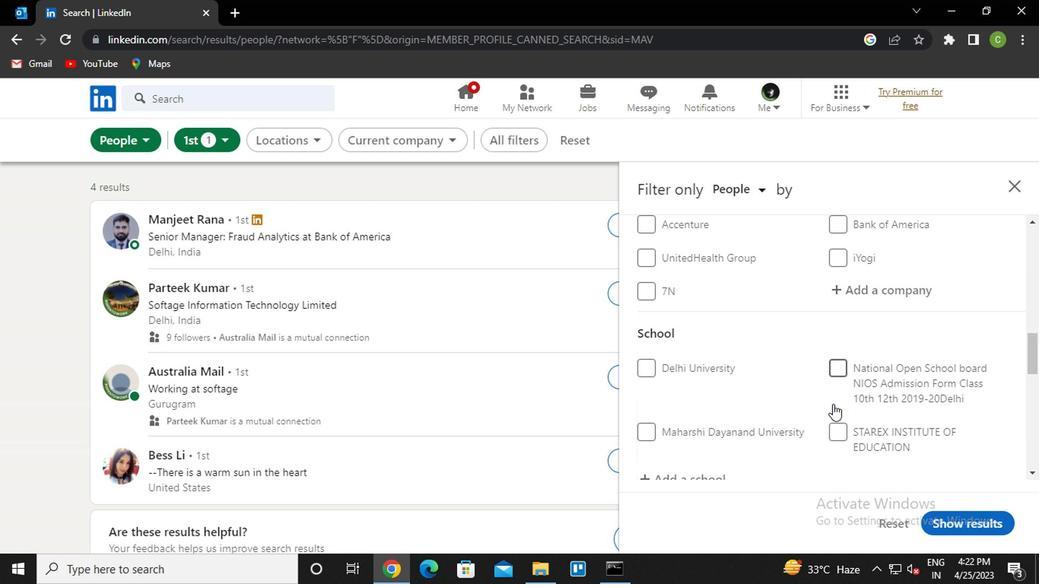 
Action: Mouse moved to (697, 412)
Screenshot: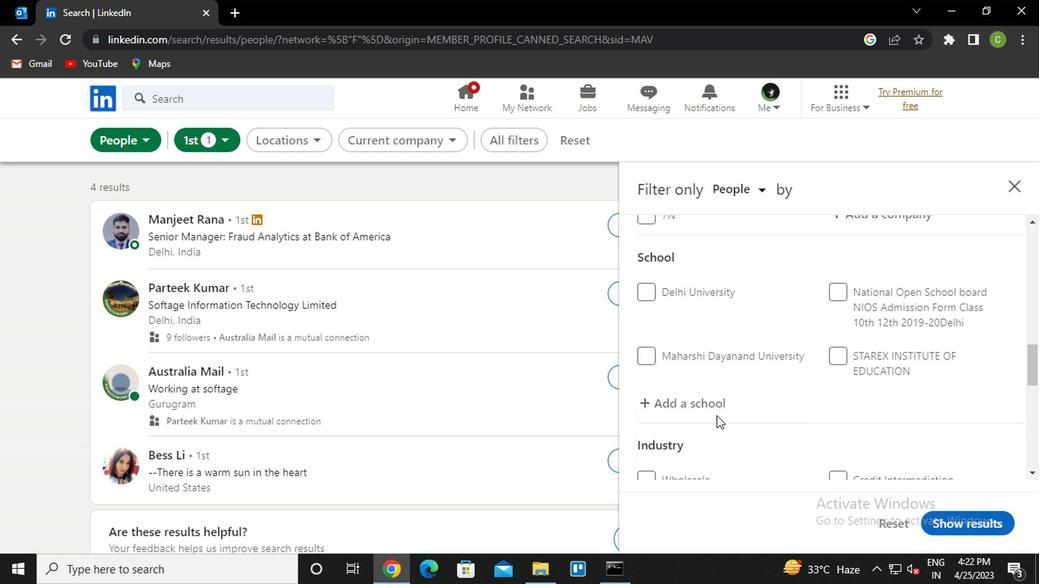
Action: Mouse pressed left at (697, 412)
Screenshot: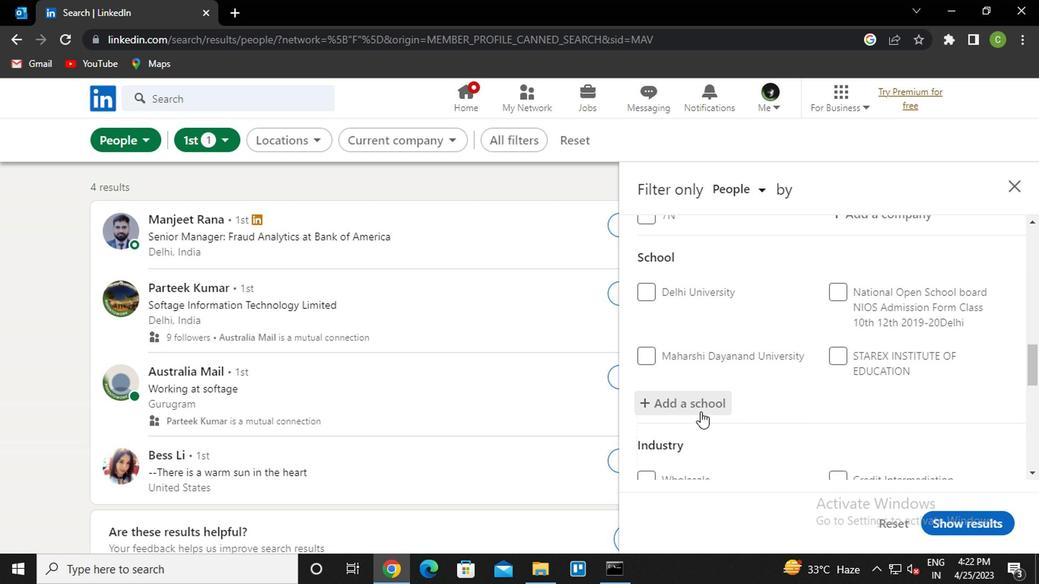 
Action: Key pressed <Key.caps_lock>j<Key.caps_lock>ara<Key.backspace><Key.backspace>nardhar<Key.backspace>n<Key.backspace><Key.backspace><Key.backspace><Key.down><Key.enter>
Screenshot: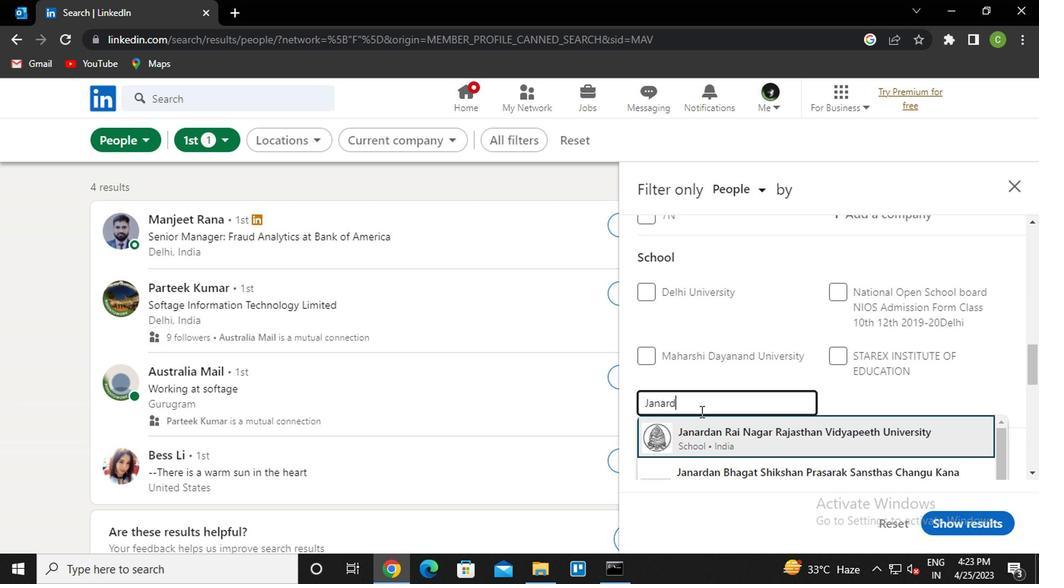 
Action: Mouse moved to (772, 392)
Screenshot: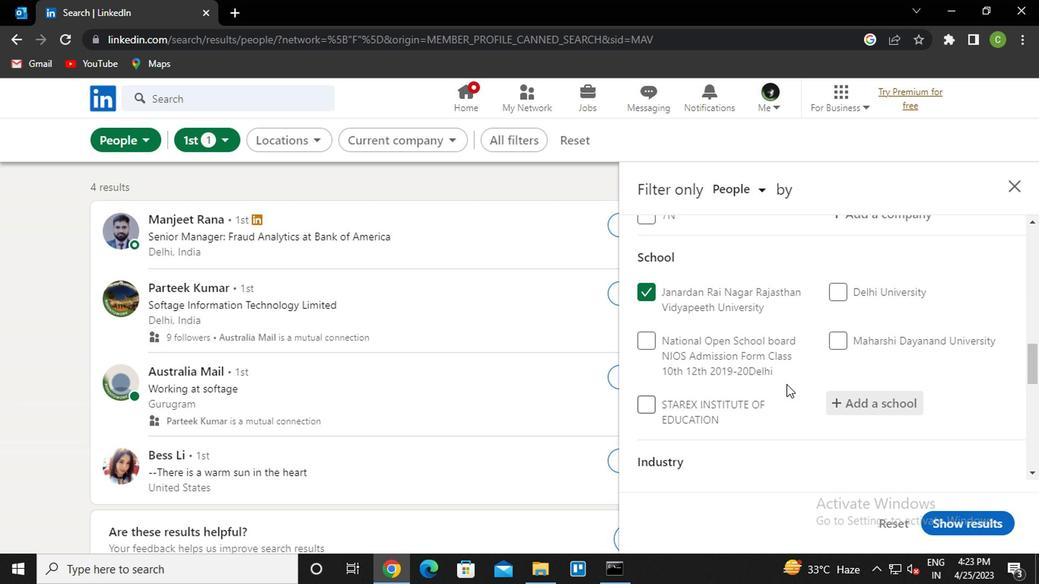 
Action: Mouse scrolled (772, 391) with delta (0, -1)
Screenshot: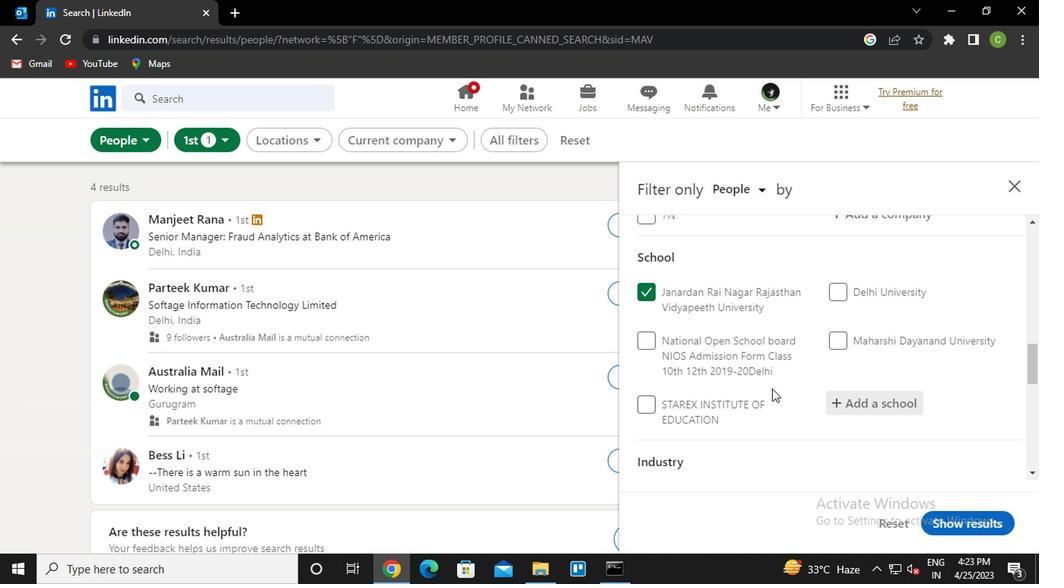 
Action: Mouse moved to (772, 393)
Screenshot: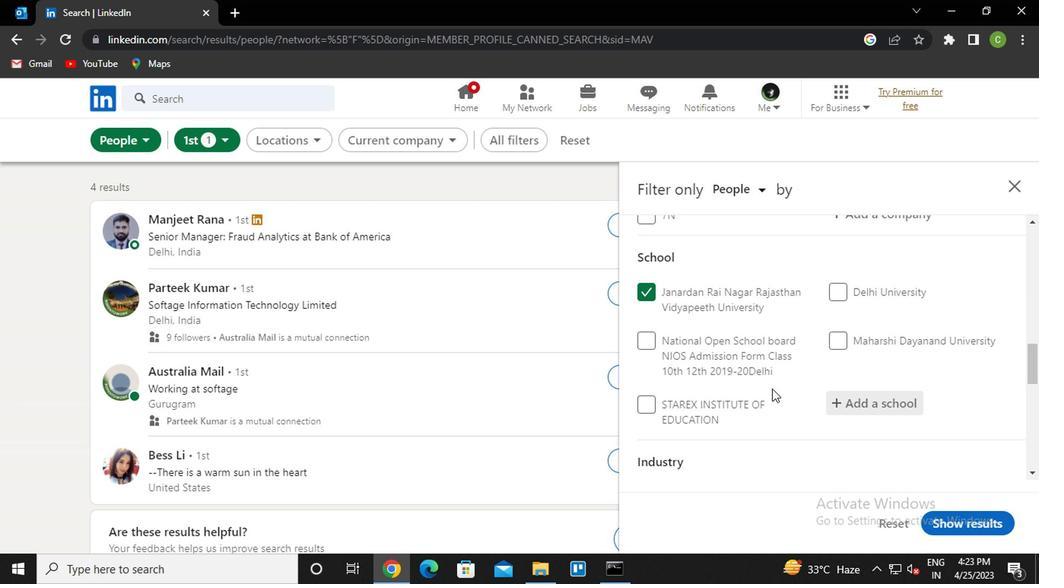 
Action: Mouse scrolled (772, 392) with delta (0, 0)
Screenshot: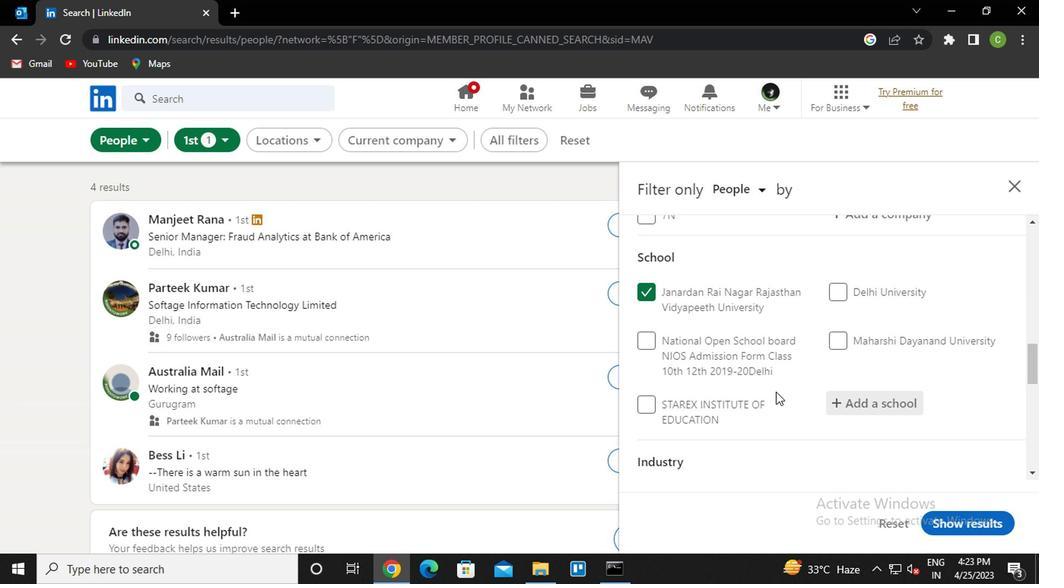 
Action: Mouse moved to (856, 411)
Screenshot: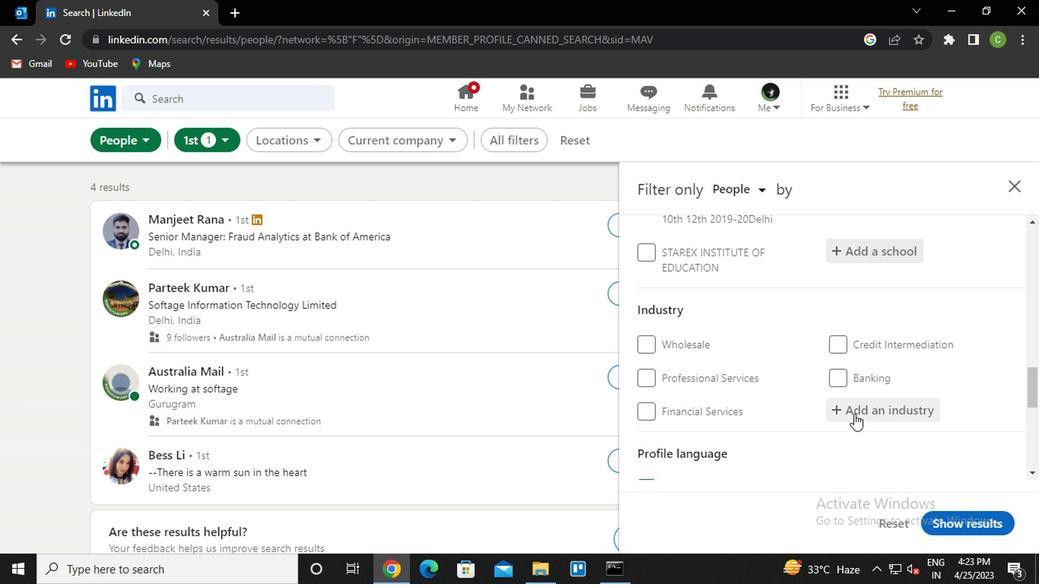 
Action: Mouse pressed left at (856, 411)
Screenshot: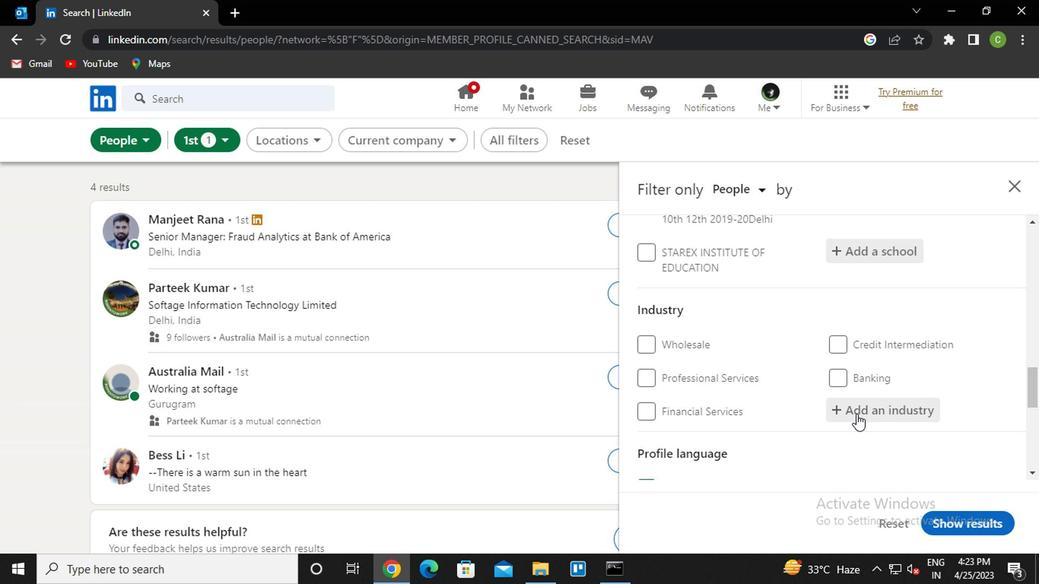
Action: Key pressed <Key.caps_lock>w<Key.caps_lock>ood<Key.down><Key.enter>
Screenshot: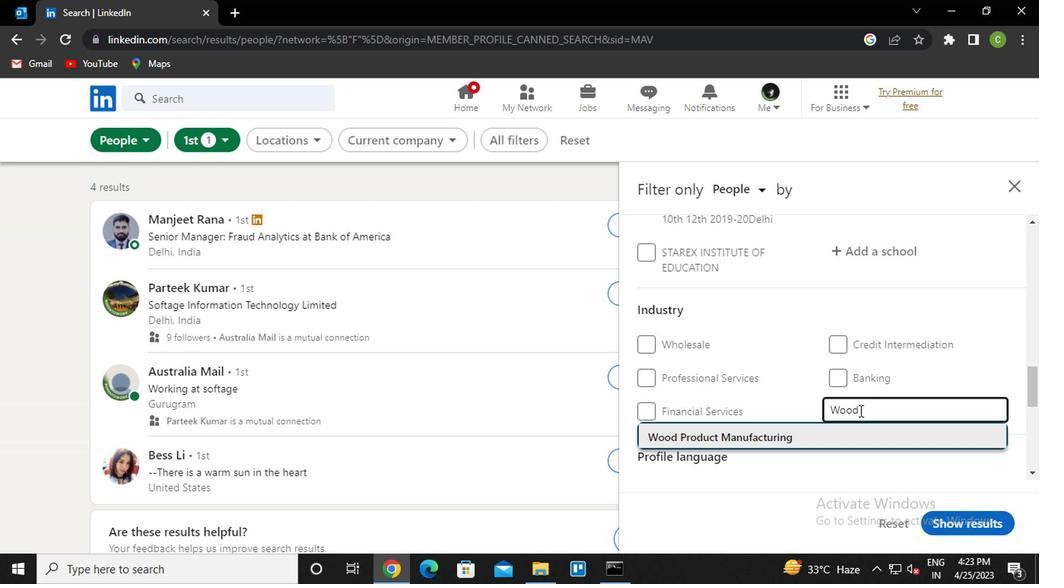 
Action: Mouse moved to (856, 416)
Screenshot: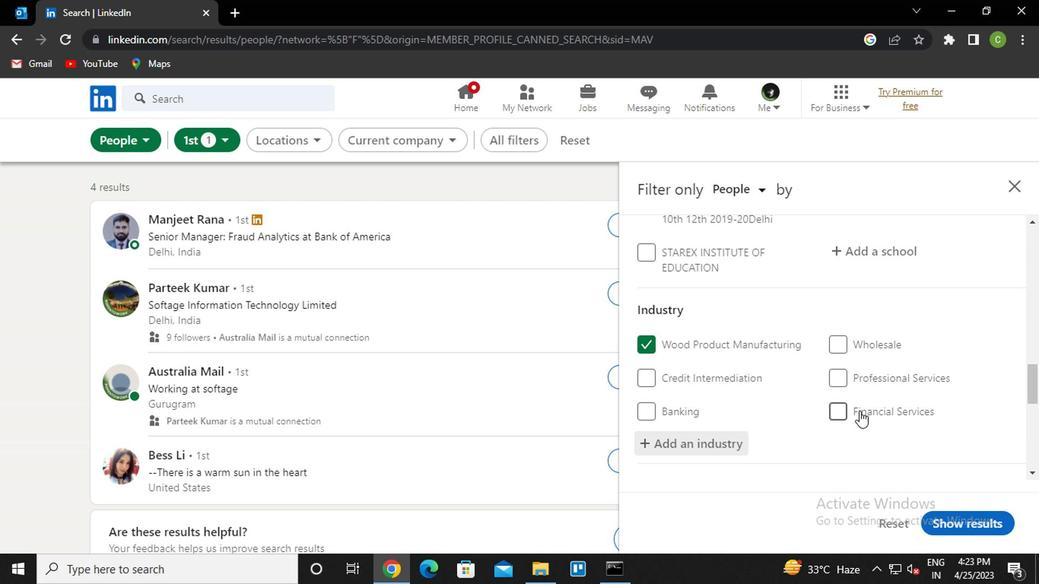
Action: Mouse scrolled (856, 415) with delta (0, 0)
Screenshot: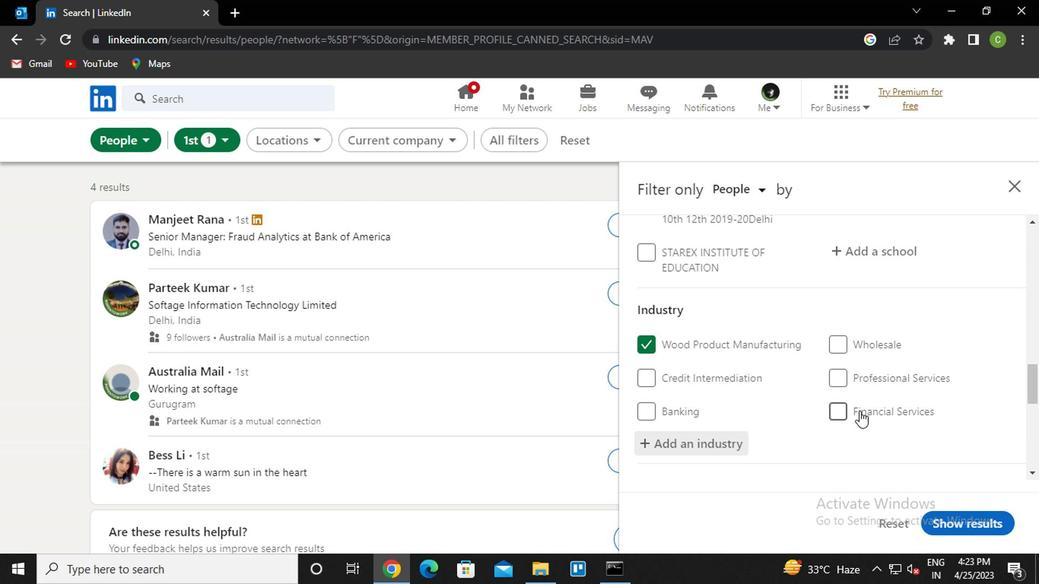 
Action: Mouse moved to (843, 417)
Screenshot: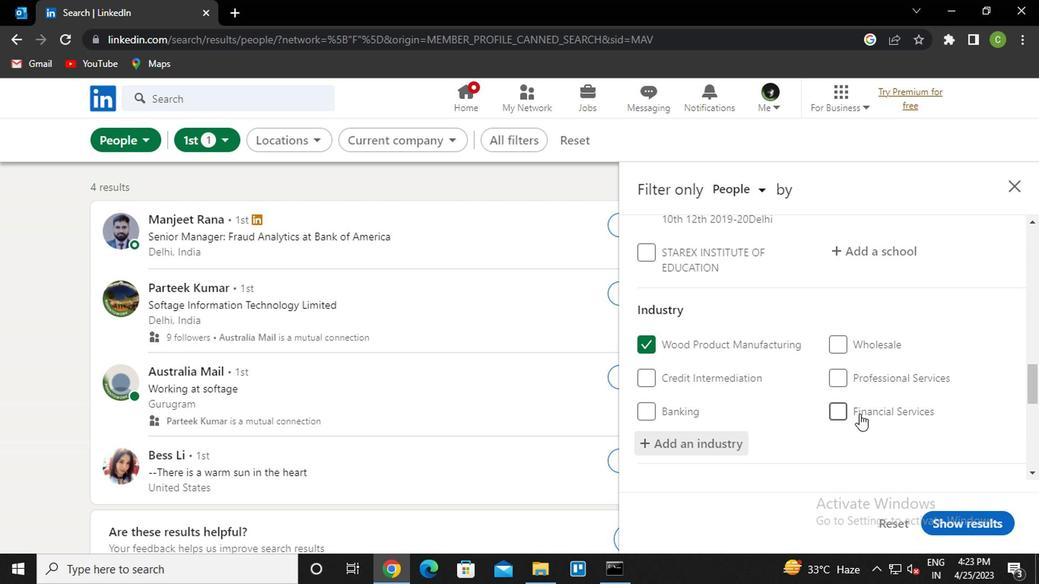 
Action: Mouse scrolled (843, 416) with delta (0, -1)
Screenshot: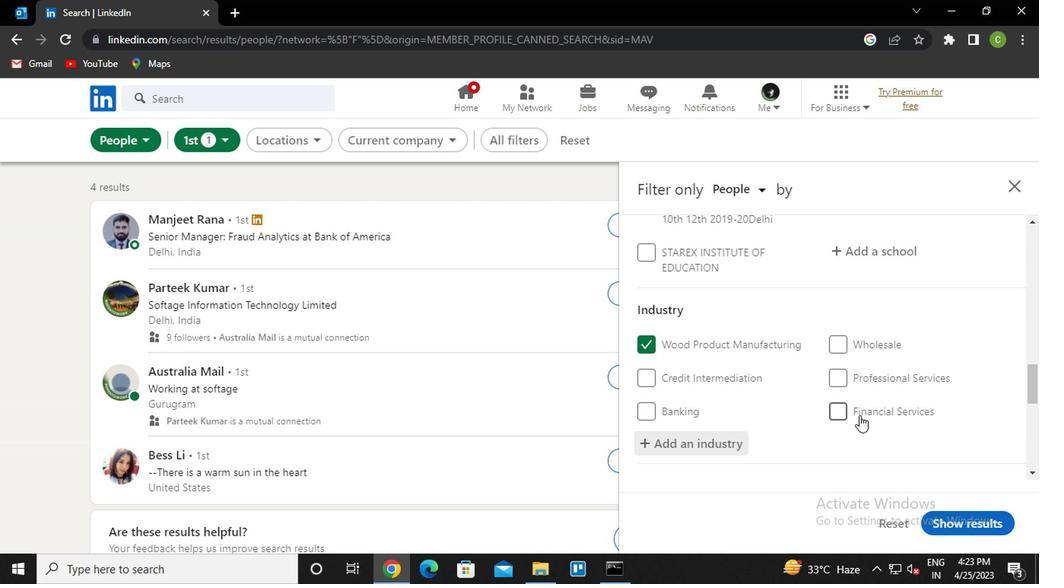 
Action: Mouse moved to (819, 404)
Screenshot: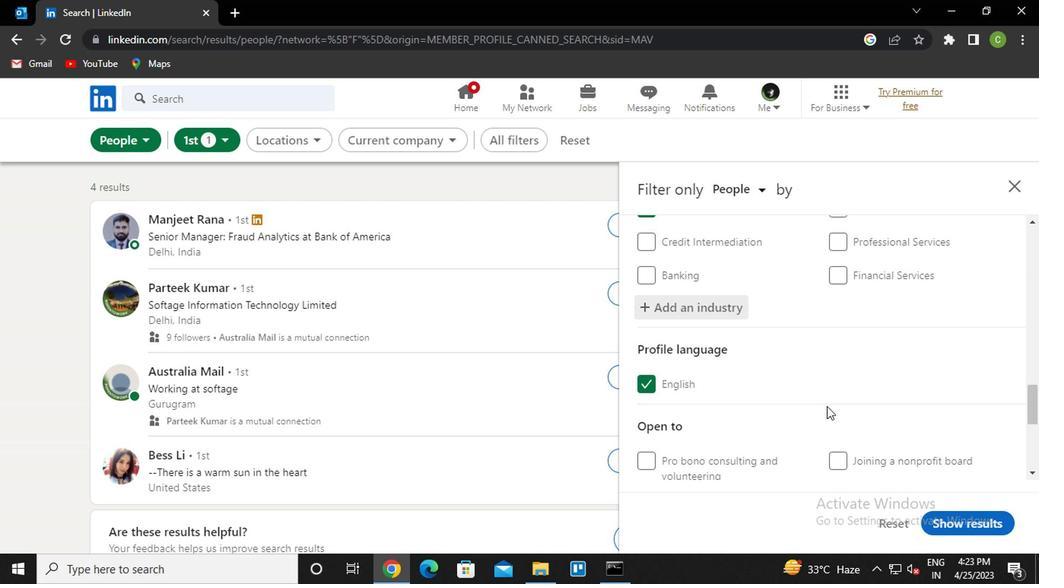 
Action: Mouse scrolled (819, 404) with delta (0, 0)
Screenshot: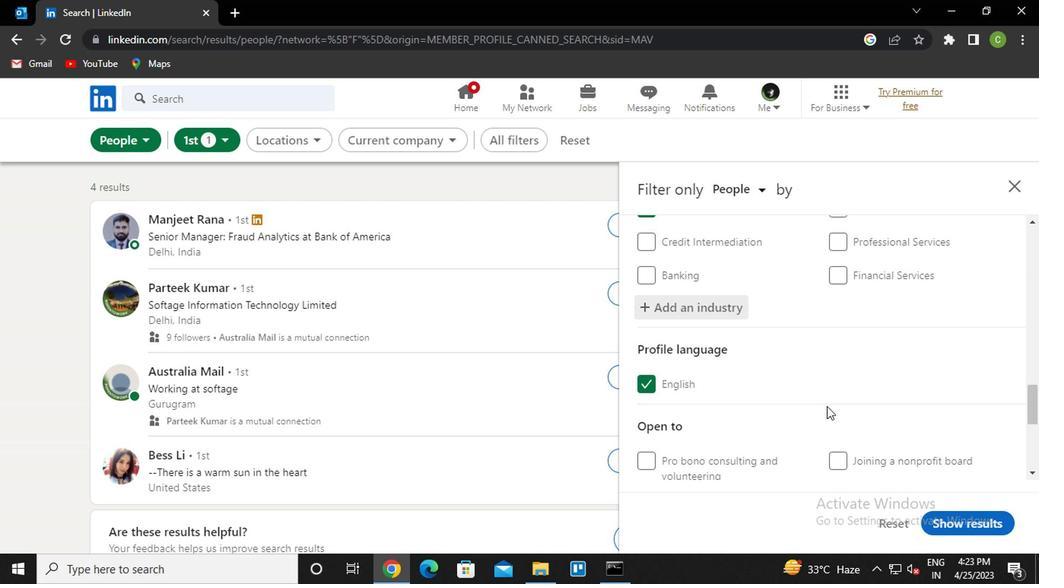 
Action: Mouse moved to (813, 401)
Screenshot: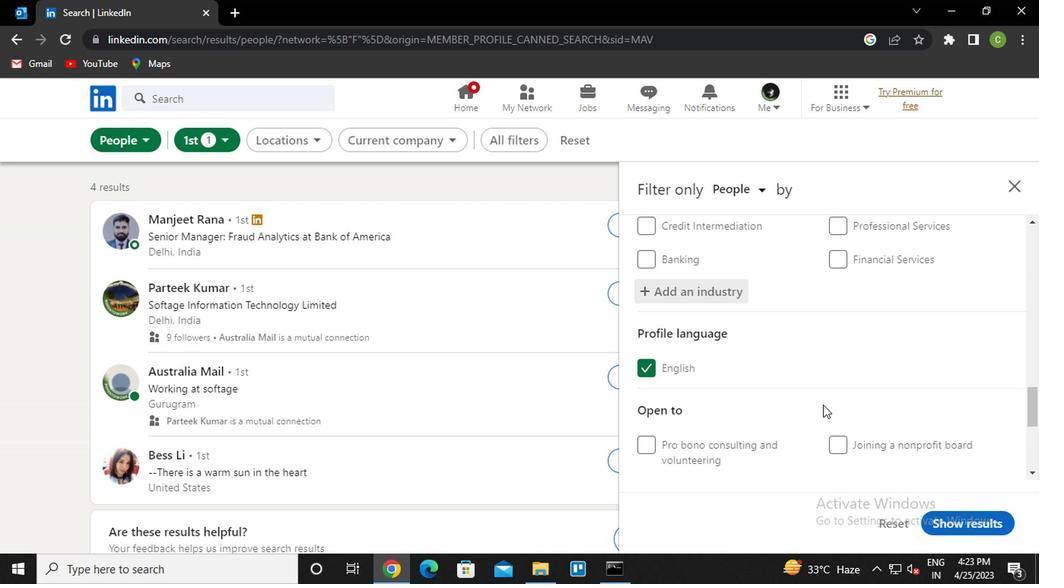 
Action: Mouse scrolled (813, 400) with delta (0, 0)
Screenshot: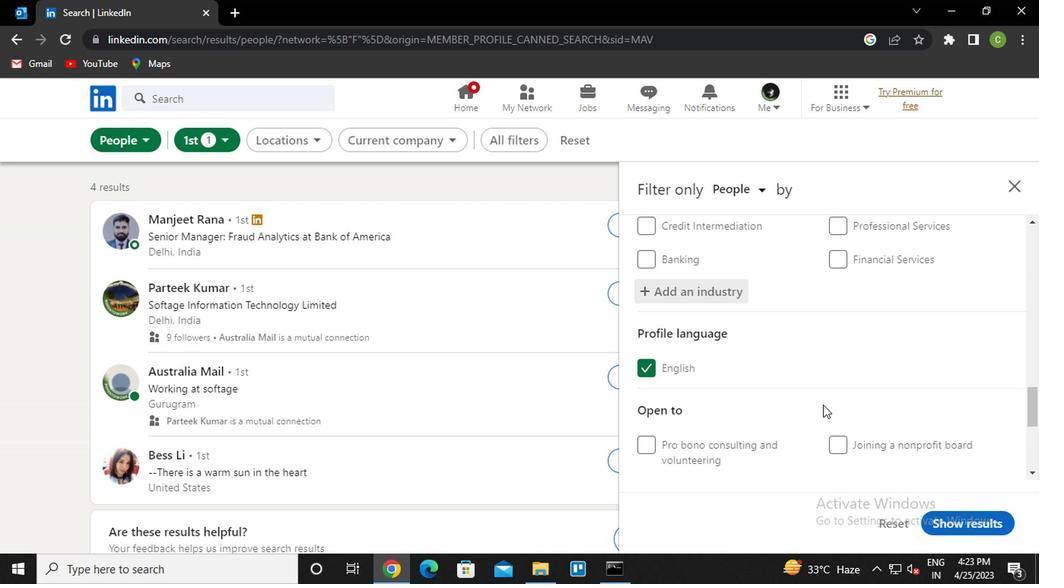 
Action: Mouse moved to (801, 397)
Screenshot: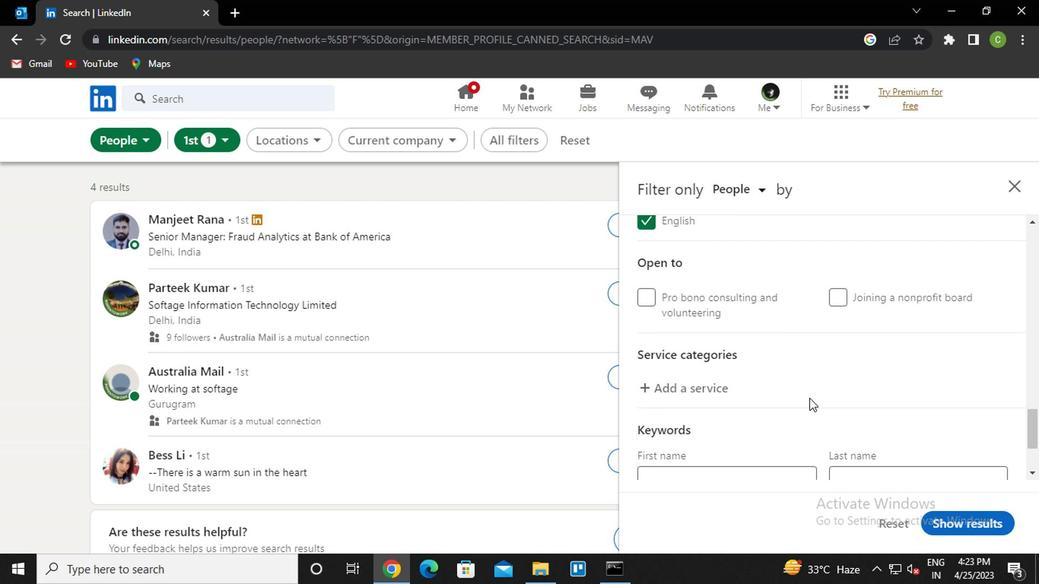 
Action: Mouse scrolled (801, 396) with delta (0, 0)
Screenshot: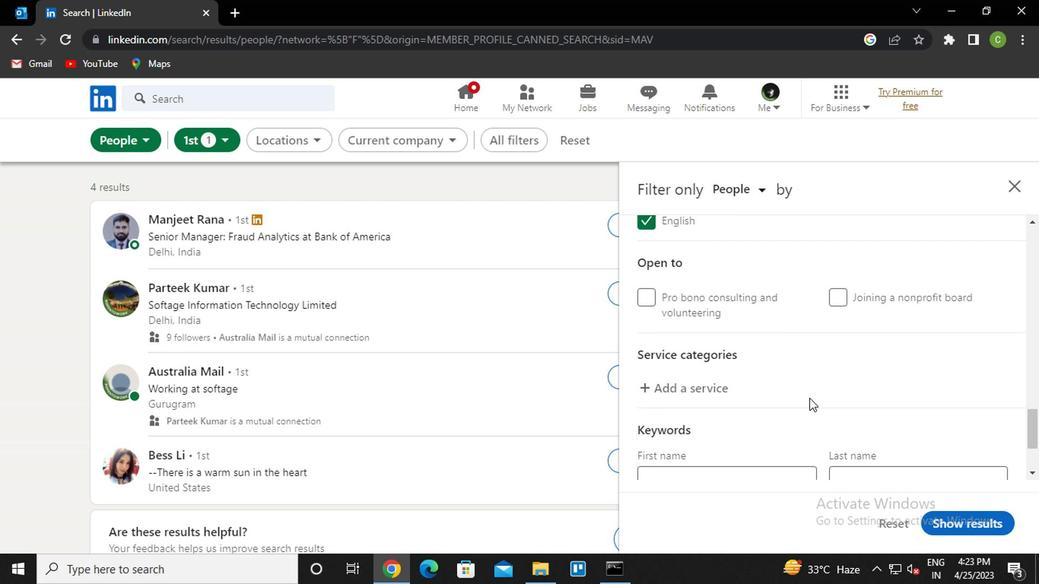
Action: Mouse moved to (799, 397)
Screenshot: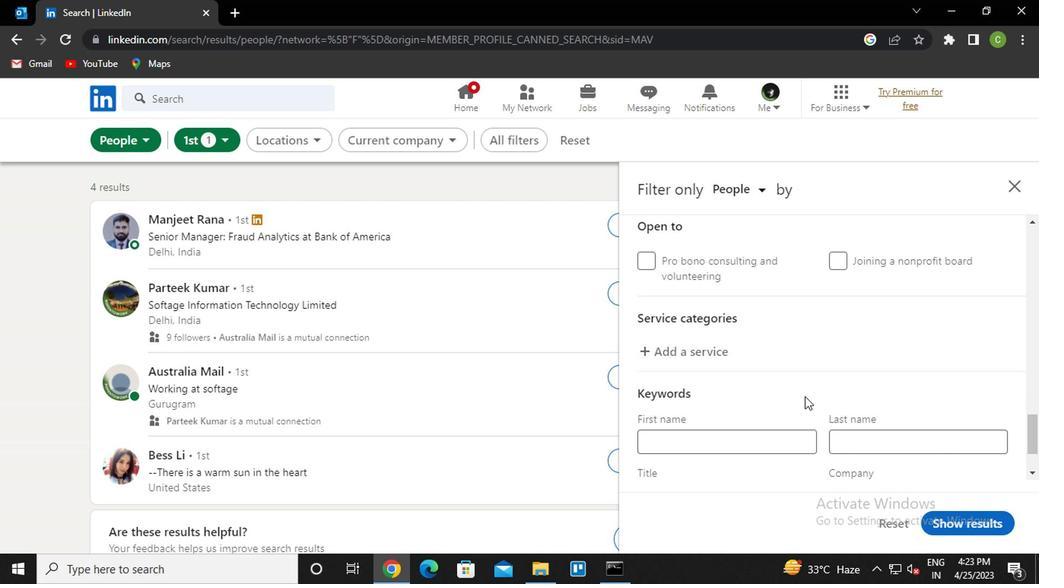 
Action: Mouse scrolled (799, 396) with delta (0, 0)
Screenshot: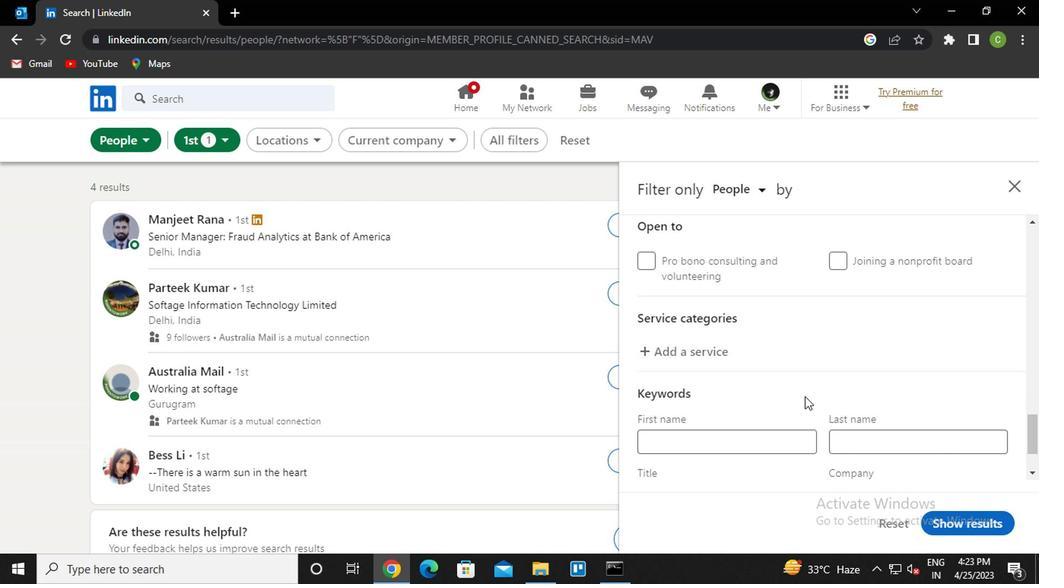 
Action: Mouse moved to (726, 412)
Screenshot: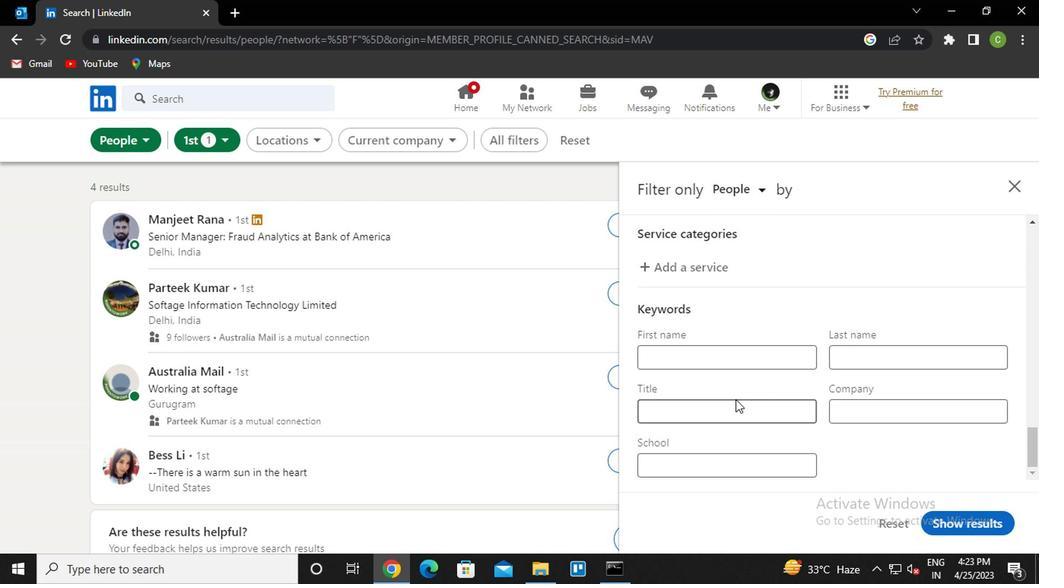 
Action: Mouse pressed left at (726, 412)
Screenshot: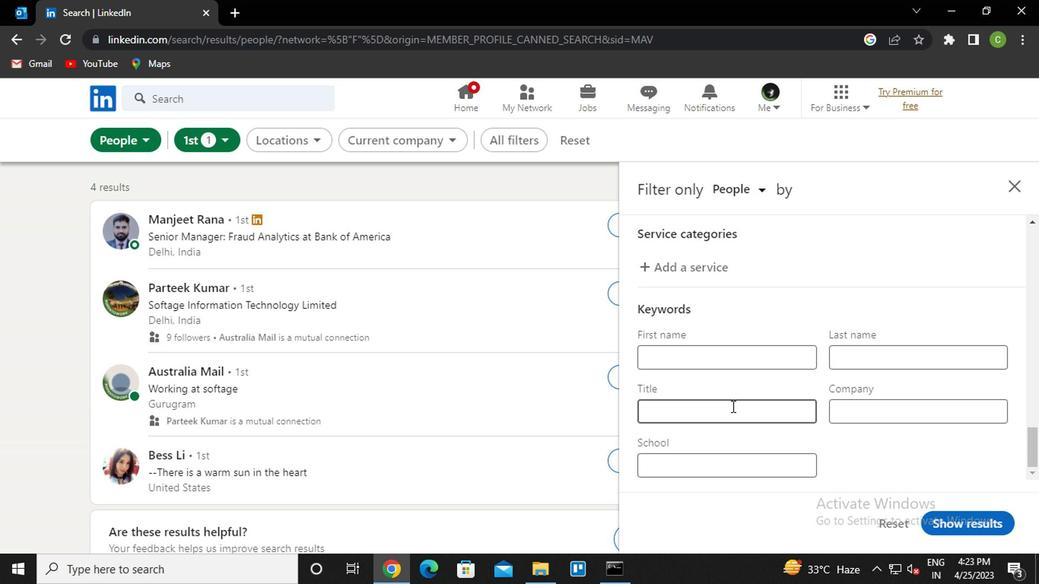 
Action: Key pressed <Key.caps_lock>v<Key.caps_lock>ideo<Key.space>
Screenshot: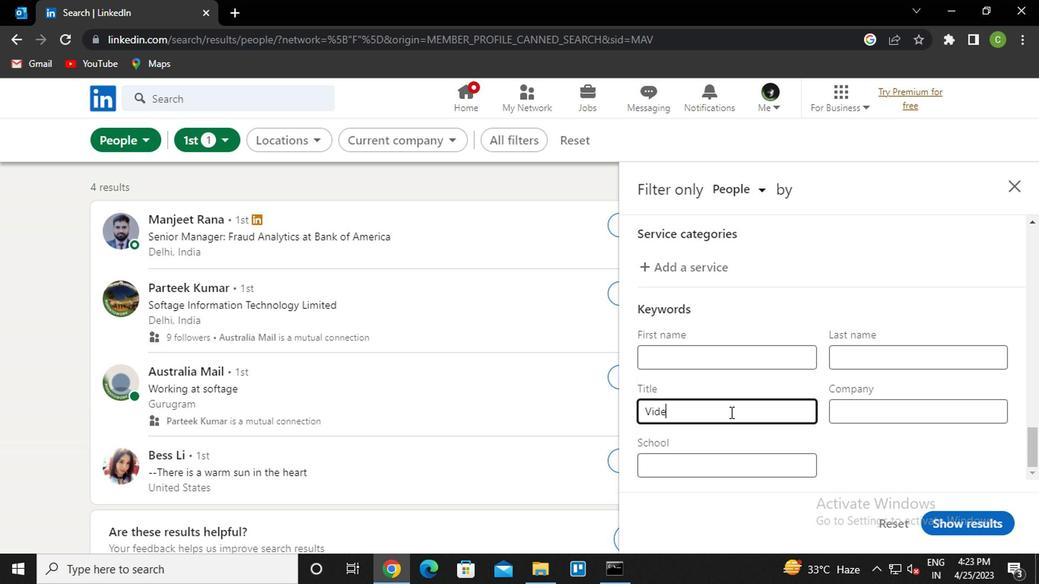 
Action: Mouse moved to (702, 298)
Screenshot: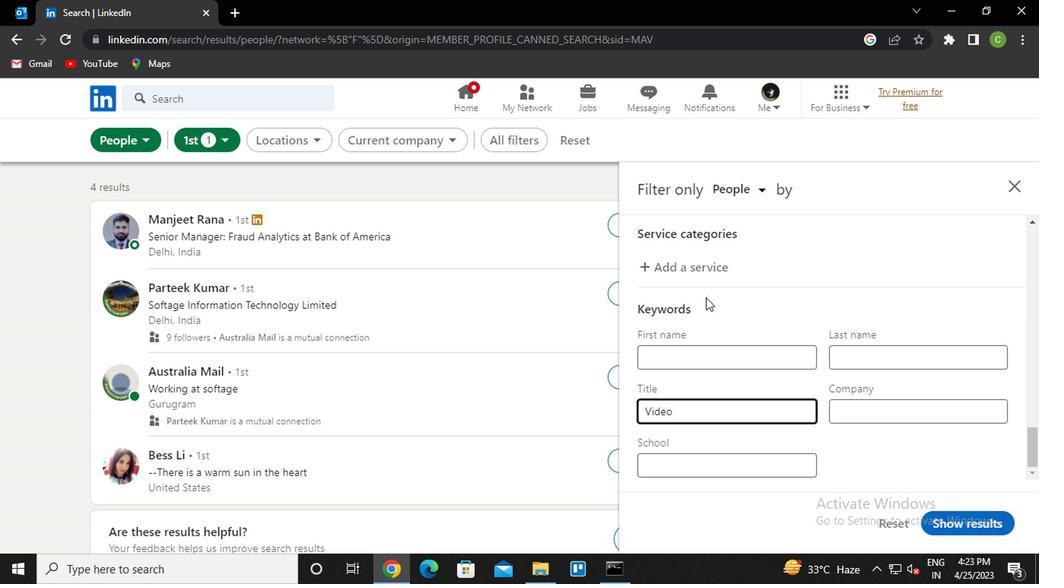 
Action: Key pressed <Key.backspace>
Screenshot: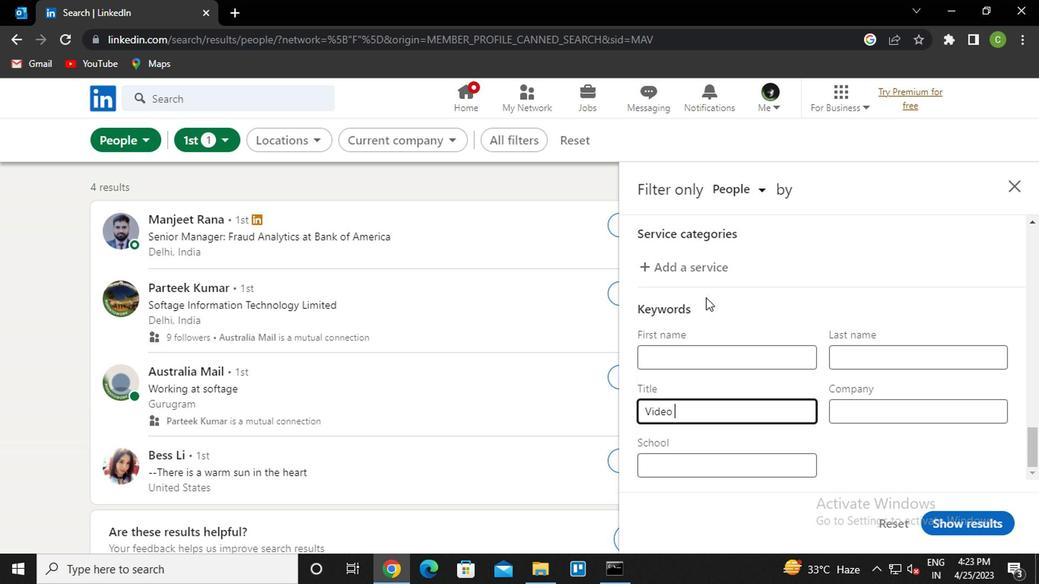 
Action: Mouse moved to (686, 277)
Screenshot: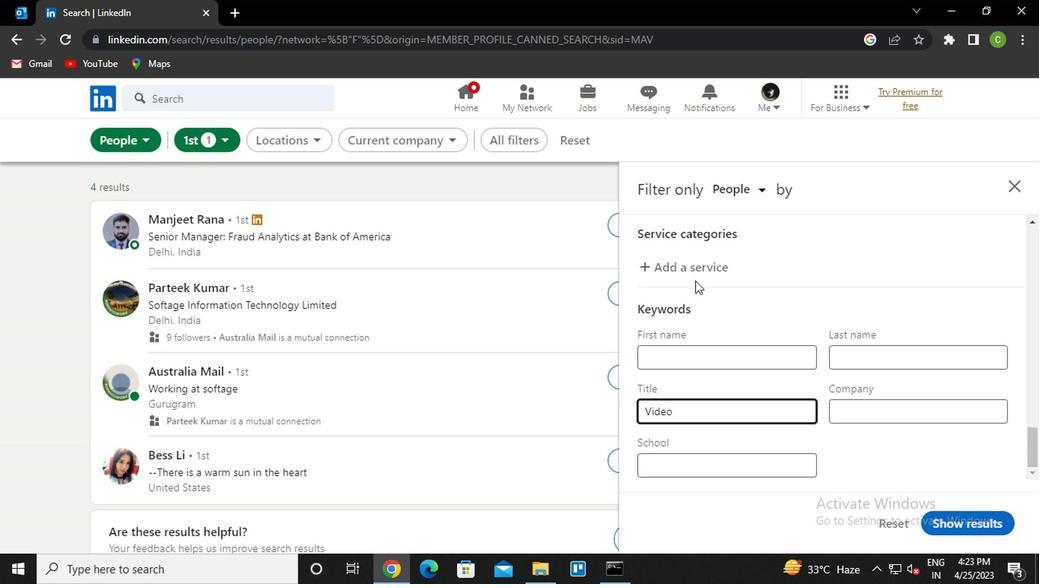 
Action: Key pressed <Key.backspace>
Screenshot: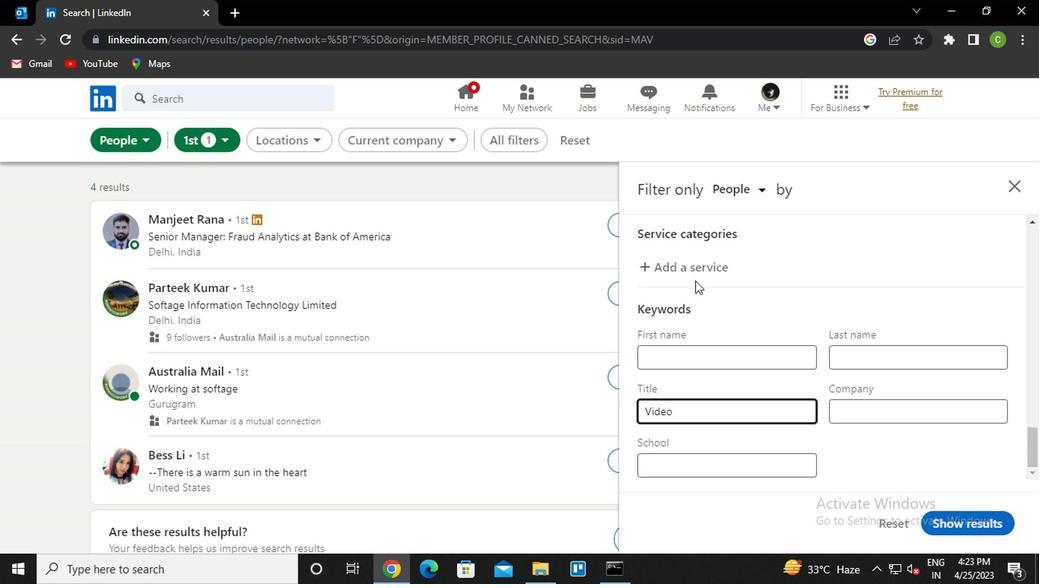 
Action: Mouse moved to (684, 274)
Screenshot: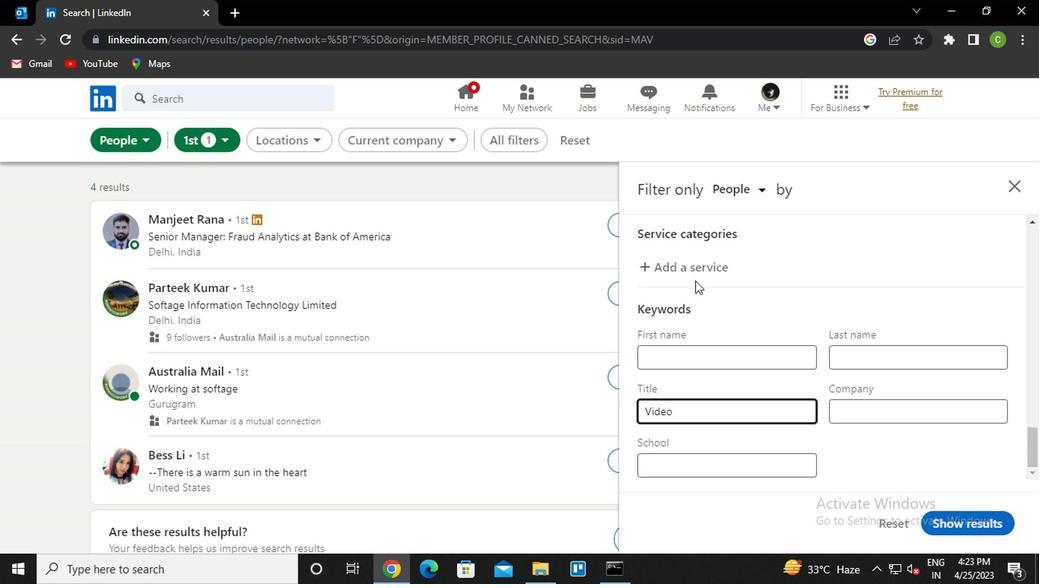 
Action: Key pressed <Key.backspace>
Screenshot: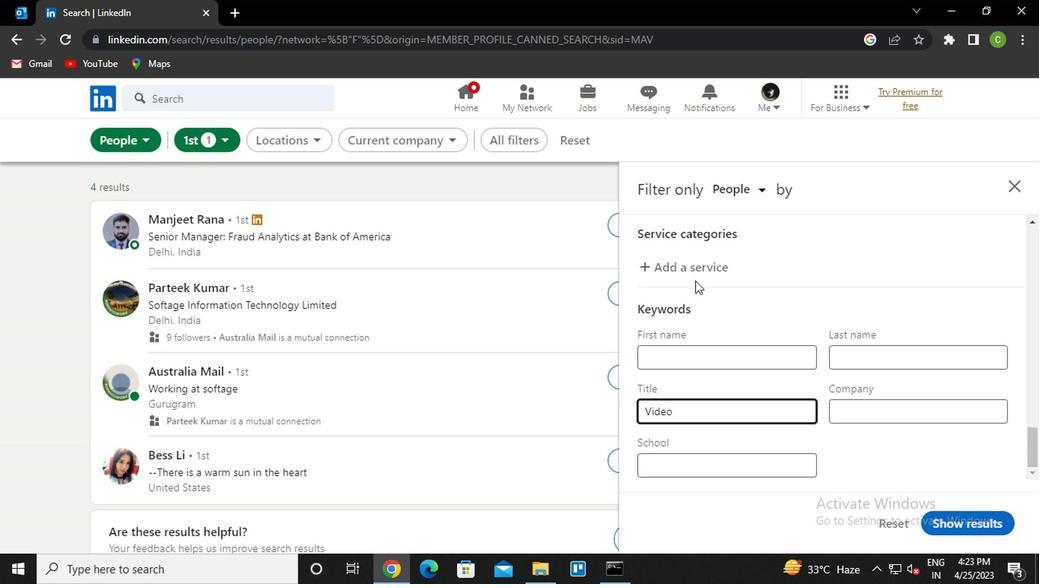 
Action: Mouse moved to (681, 274)
Screenshot: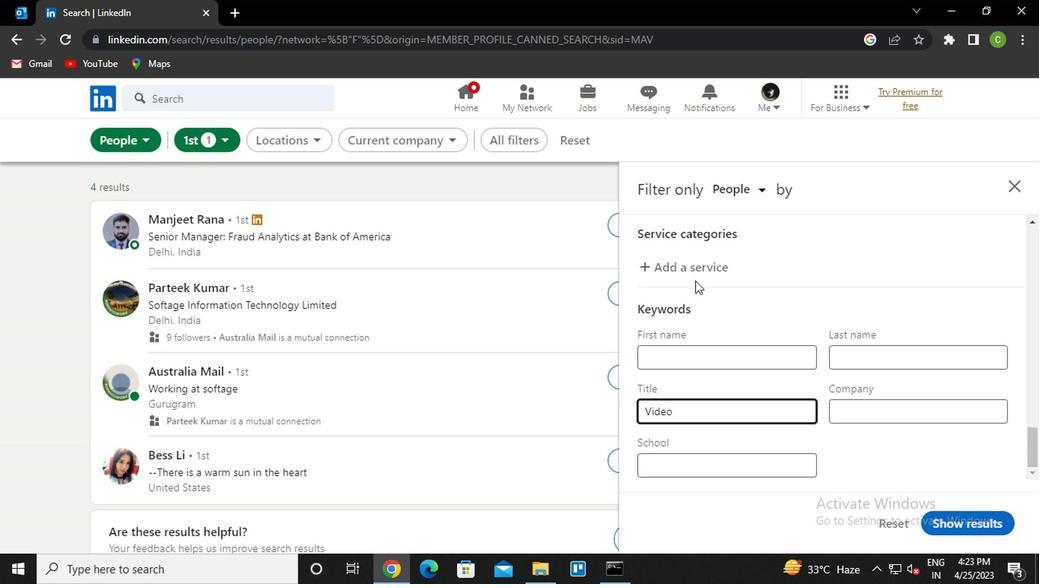 
Action: Key pressed <Key.backspace>
Screenshot: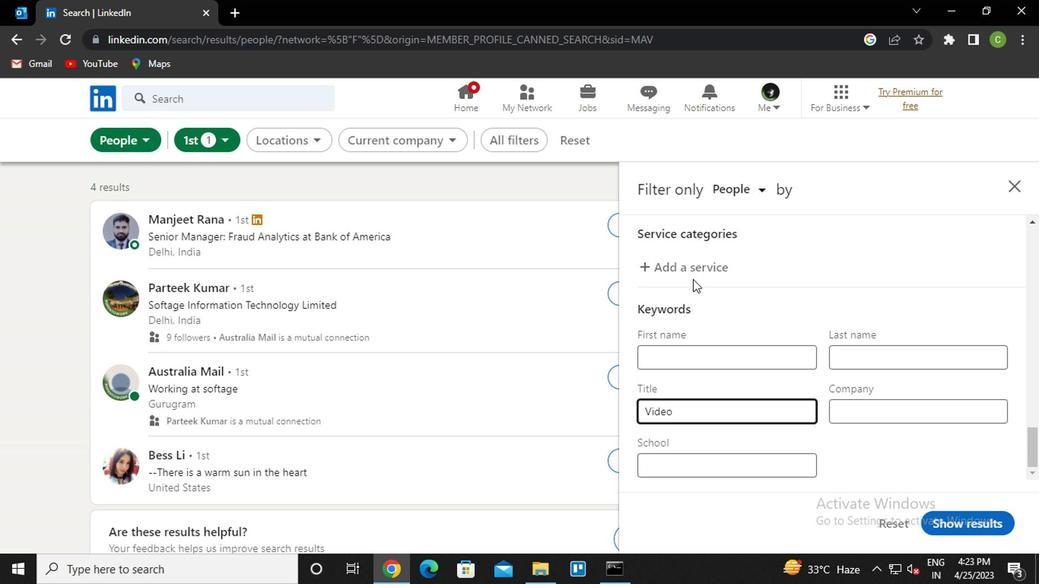
Action: Mouse moved to (680, 272)
Screenshot: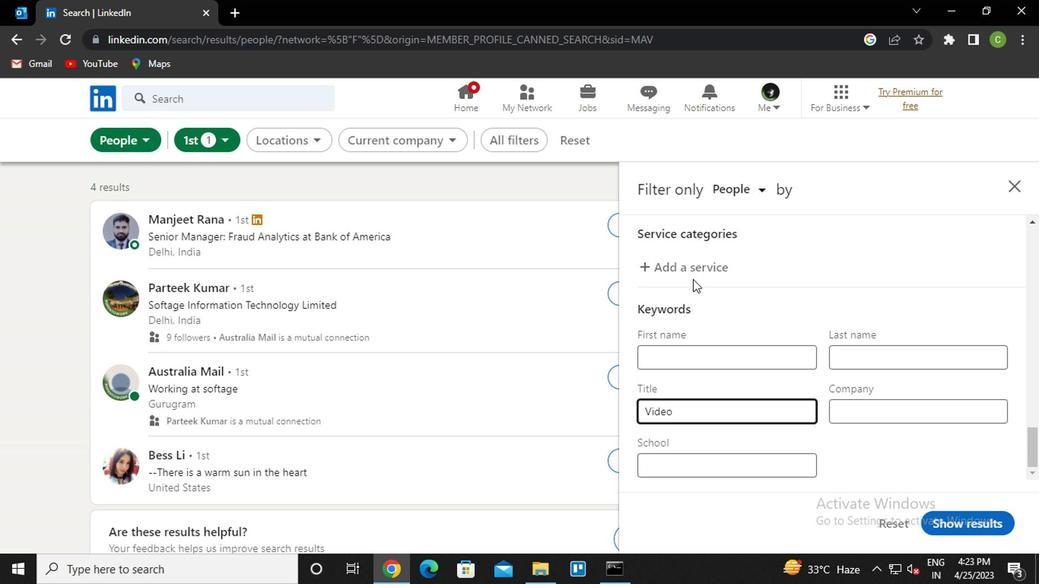 
Action: Key pressed <Key.backspace>
Screenshot: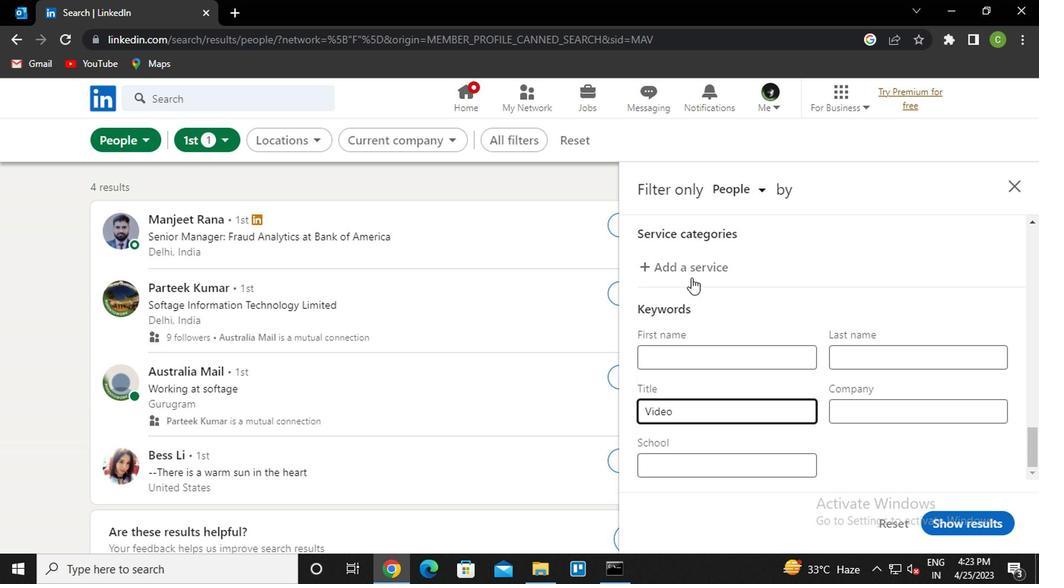 
Action: Mouse moved to (680, 271)
Screenshot: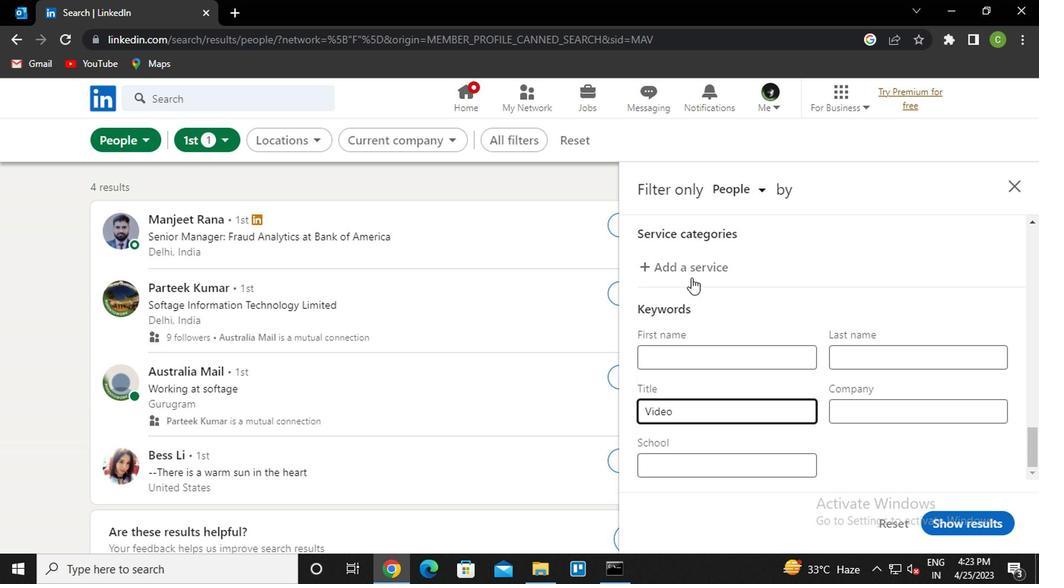 
Action: Key pressed <Key.backspace><Key.backspace><Key.backspace><Key.backspace><Key.backspace>
Screenshot: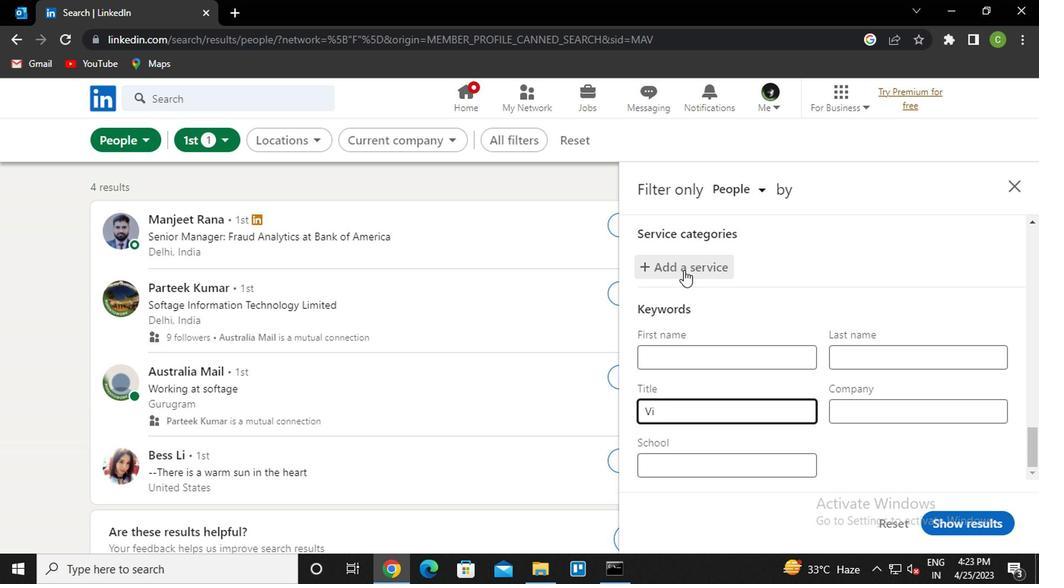 
Action: Mouse moved to (680, 270)
Screenshot: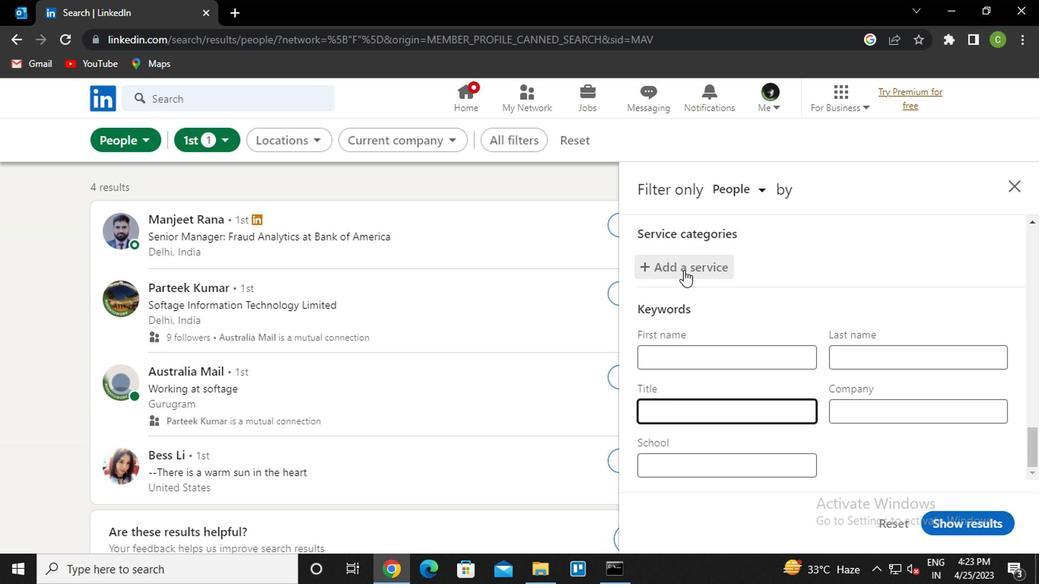 
Action: Key pressed <Key.backspace>
Screenshot: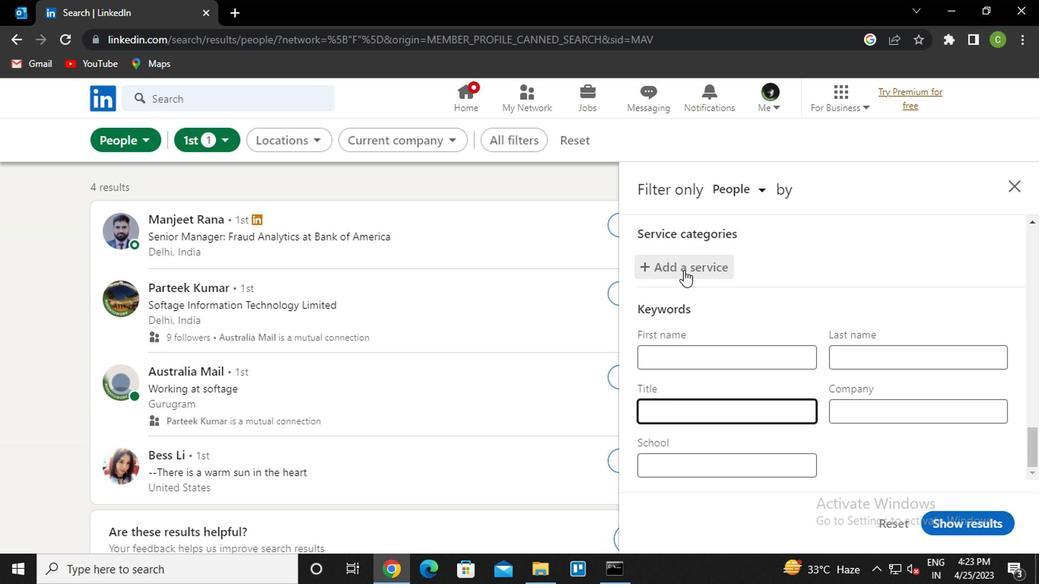 
Action: Mouse pressed left at (680, 270)
Screenshot: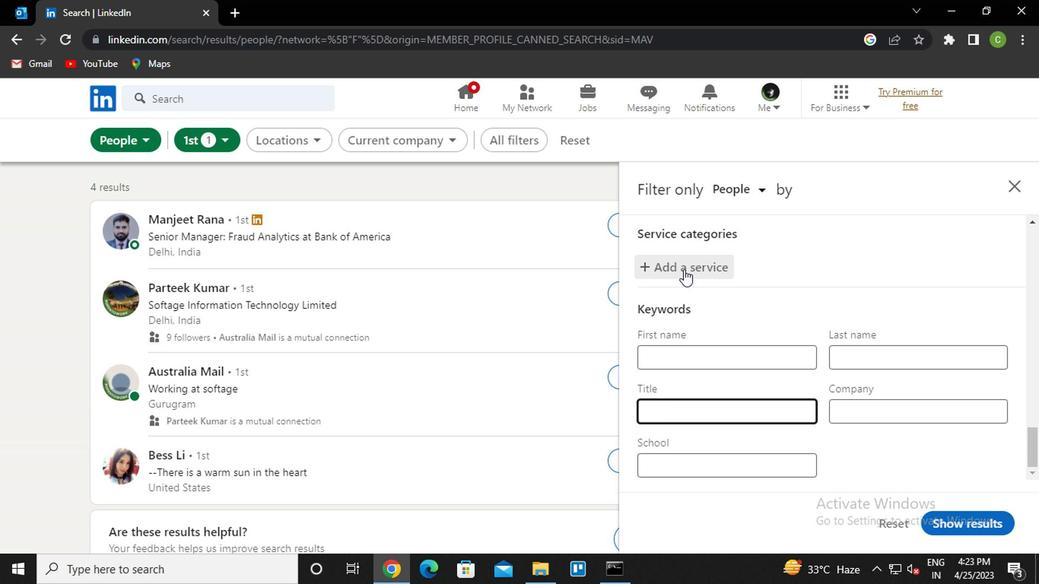 
Action: Mouse moved to (680, 272)
Screenshot: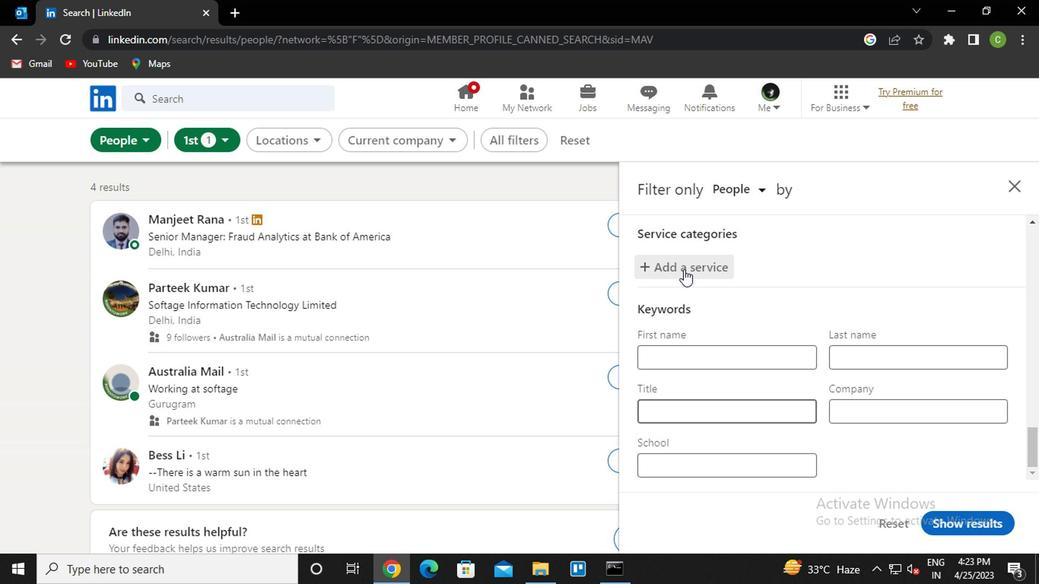 
Action: Key pressed <Key.caps_lock>v<Key.caps_lock>ideo<Key.space><Key.down><Key.enter>
Screenshot: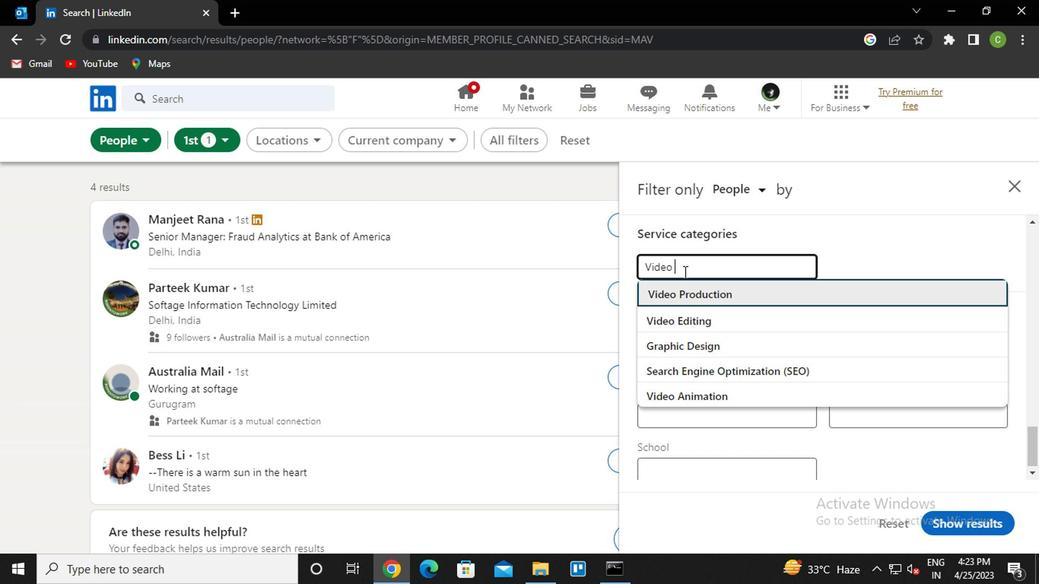 
Action: Mouse moved to (756, 423)
Screenshot: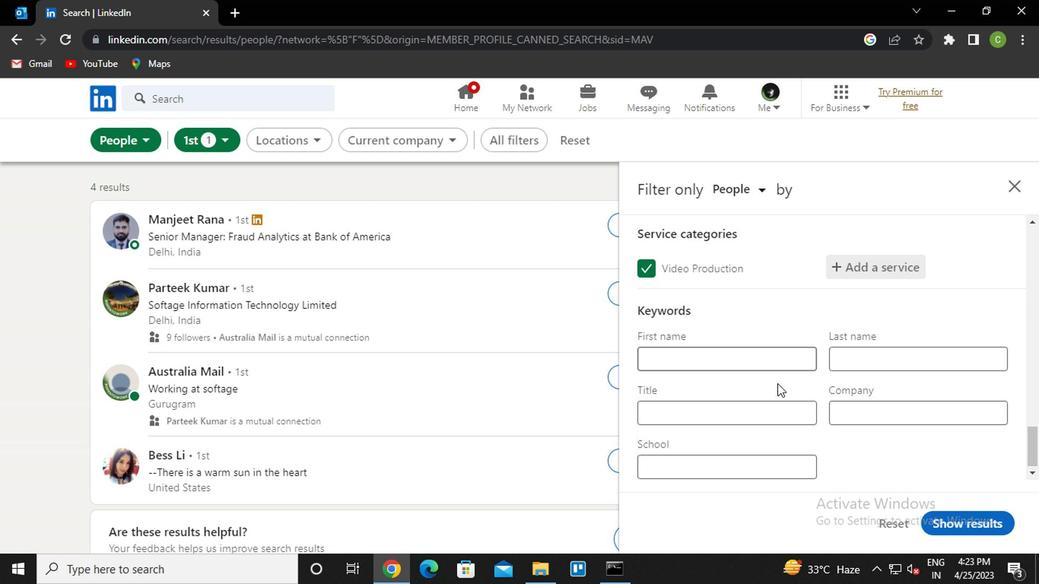 
Action: Mouse pressed left at (756, 423)
Screenshot: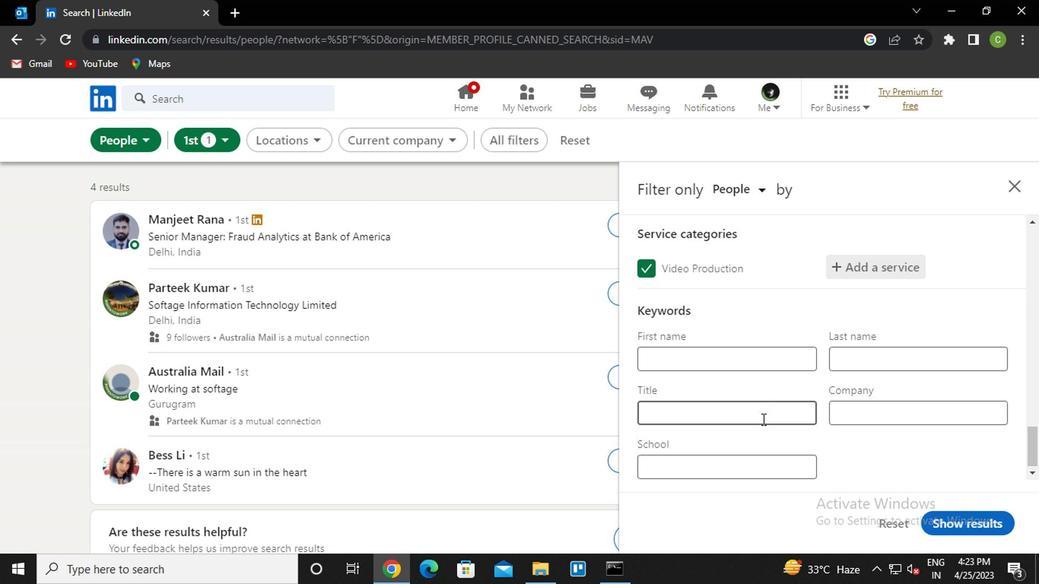 
Action: Key pressed <Key.caps_lock>m<Key.caps_lock>usic<Key.space>producer
Screenshot: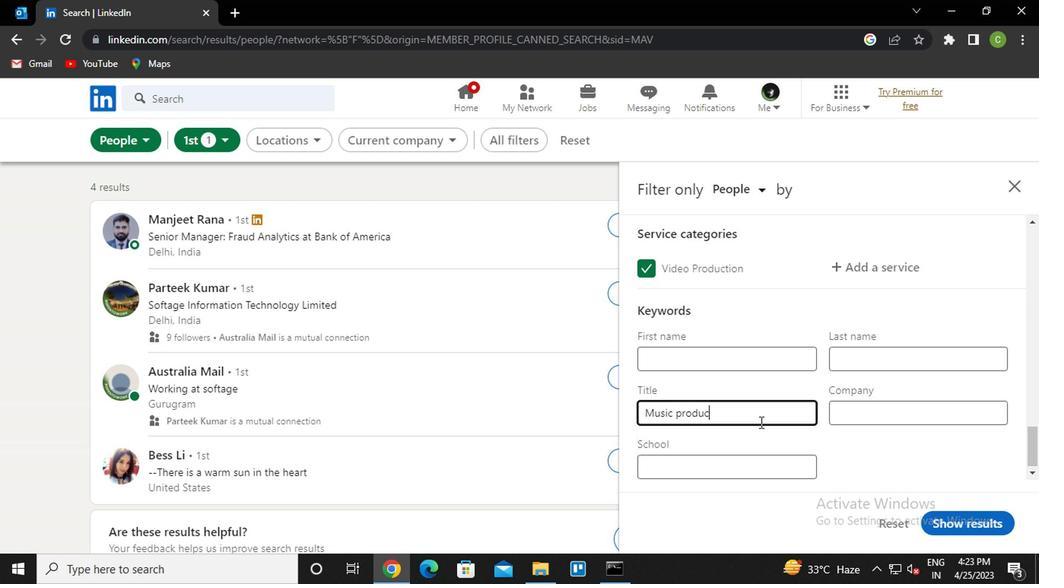 
Action: Mouse moved to (953, 534)
Screenshot: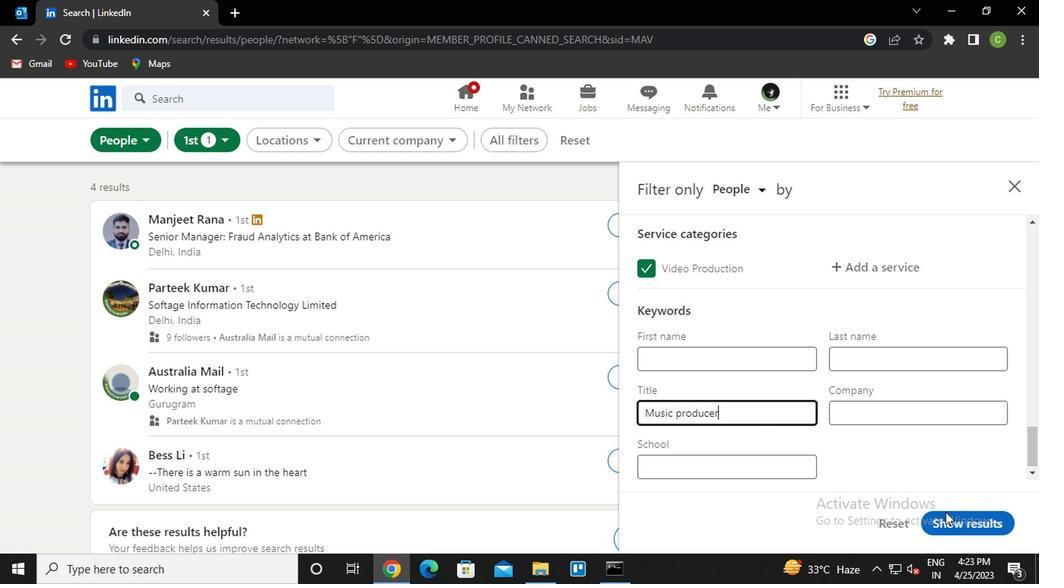 
Action: Mouse pressed left at (953, 534)
Screenshot: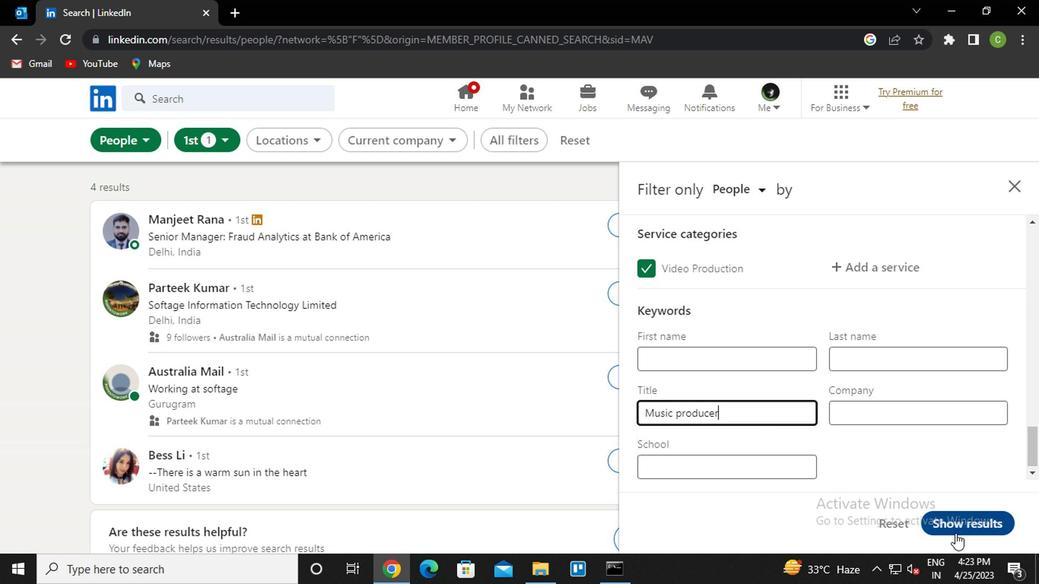 
Action: Mouse moved to (512, 492)
Screenshot: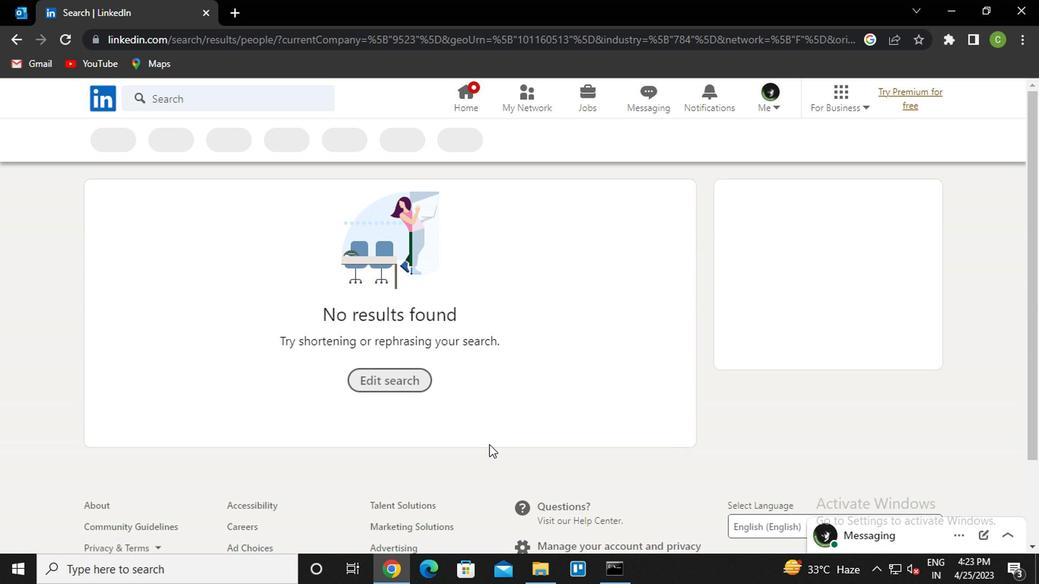 
